 Task: Find a house in Del Pilar, Philippines for 6 guests from 7-15 July, with 3 bedrooms, 3 beds, 3 bathrooms, a price range of ₹15000-₹20000, and self check-in option.
Action: Mouse moved to (442, 113)
Screenshot: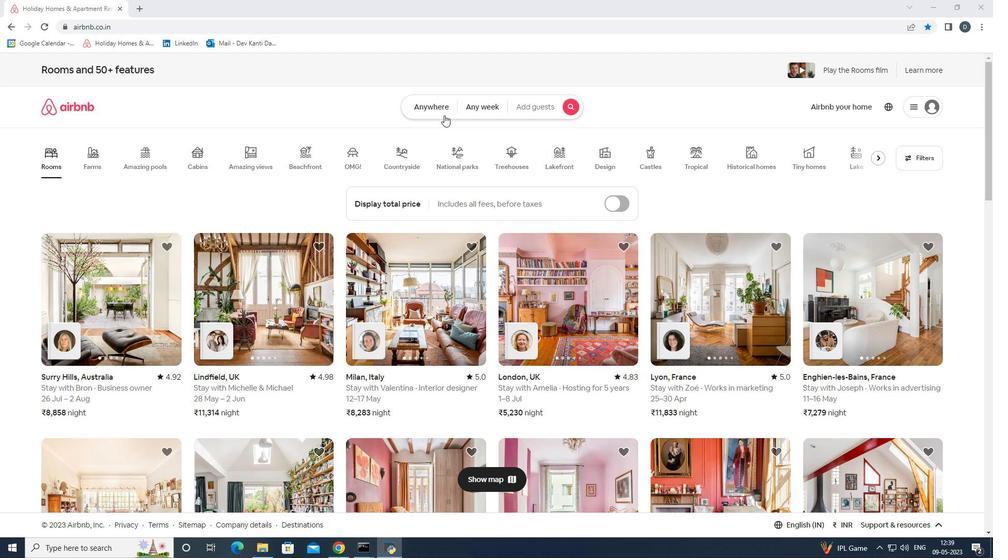 
Action: Mouse pressed left at (442, 113)
Screenshot: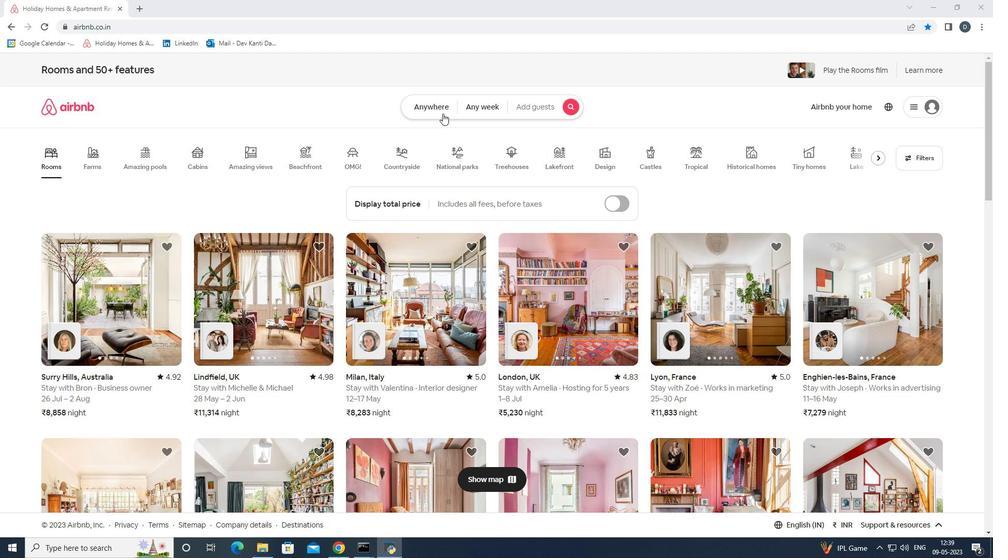 
Action: Mouse moved to (397, 148)
Screenshot: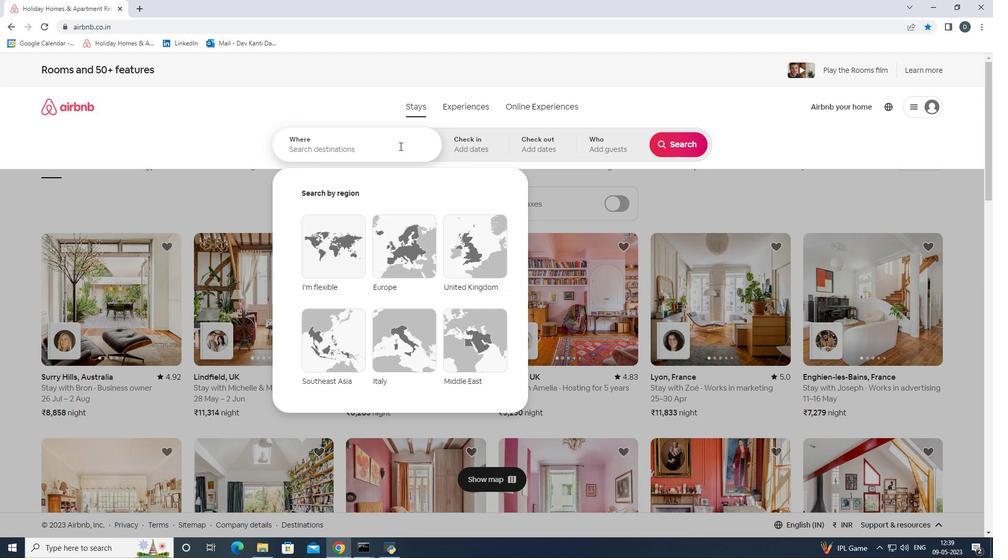 
Action: Mouse pressed left at (397, 148)
Screenshot: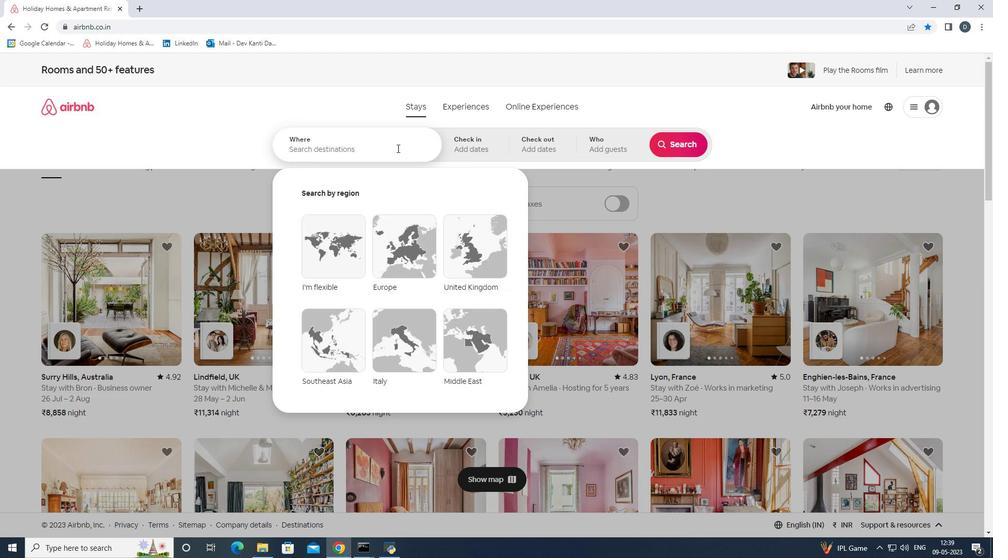 
Action: Mouse moved to (392, 149)
Screenshot: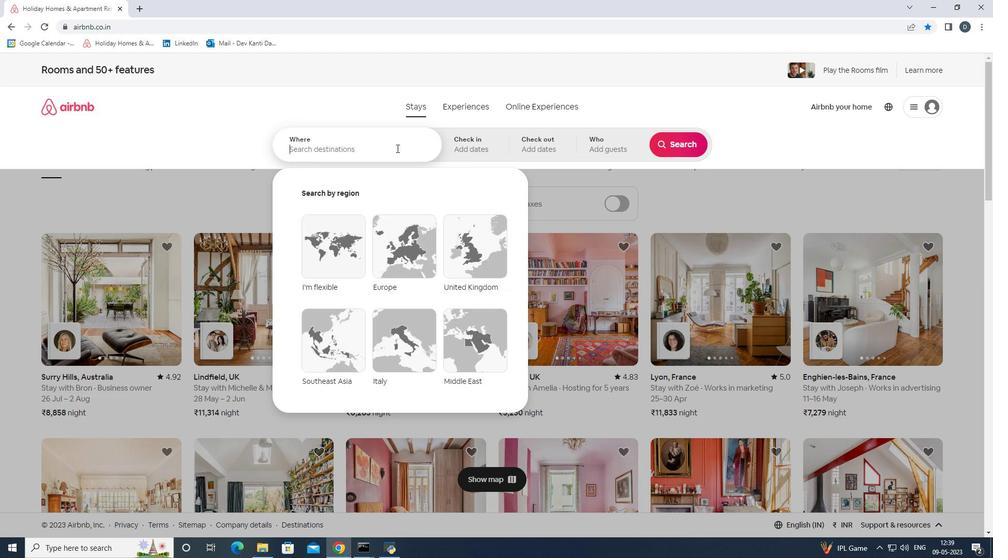 
Action: Key pressed <Key.shift_r><Key.shift_r><Key.shift_r><Key.shift_r><Key.shift_r><Key.shift_r><Key.shift_r>Del<Key.space><Key.shift_r><Key.shift_r><Key.shift_r><Key.shift_r><Key.shift_r><Key.shift_r><Key.shift_r><Key.shift_r><Key.shift_r><Key.shift_r><Key.shift_r><Key.shift_r><Key.shift_r><Key.shift_r><Key.shift_r><Key.shift_r><Key.shift_r><Key.shift_r><Key.shift_r><Key.shift_r><Key.shift_r>Pilar,<Key.space><Key.shift_r><Key.shift_r><Key.shift_r><Key.shift_r><Key.shift_r><Key.shift_r><Key.shift_r><Key.shift_r><Key.shift_r><Key.shift_r><Key.shift_r><Key.shift_r><Key.shift_r><Key.shift_r><Key.shift_r><Key.shift_r><Key.shift_r>Philippines<Key.enter>
Screenshot: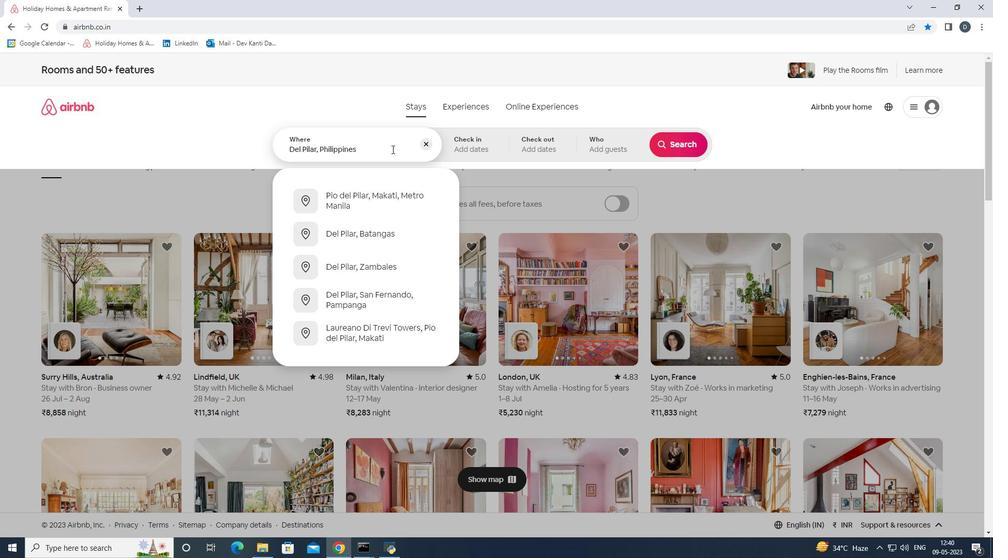 
Action: Mouse moved to (673, 226)
Screenshot: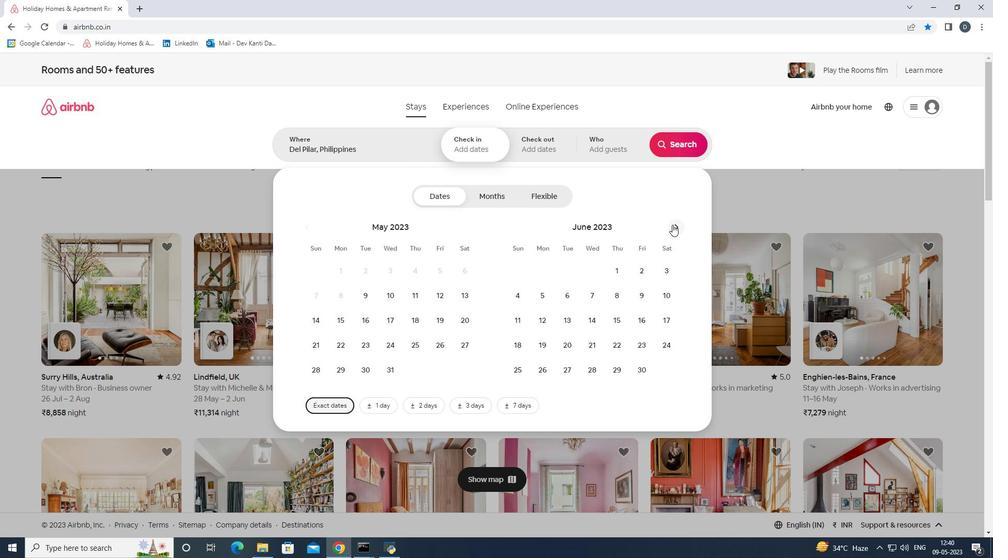 
Action: Mouse pressed left at (673, 226)
Screenshot: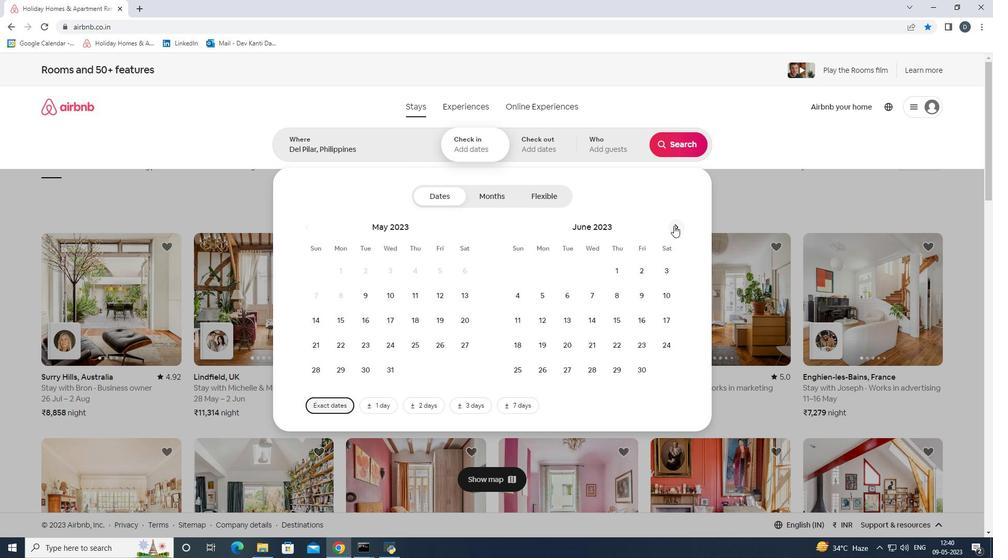 
Action: Mouse moved to (648, 295)
Screenshot: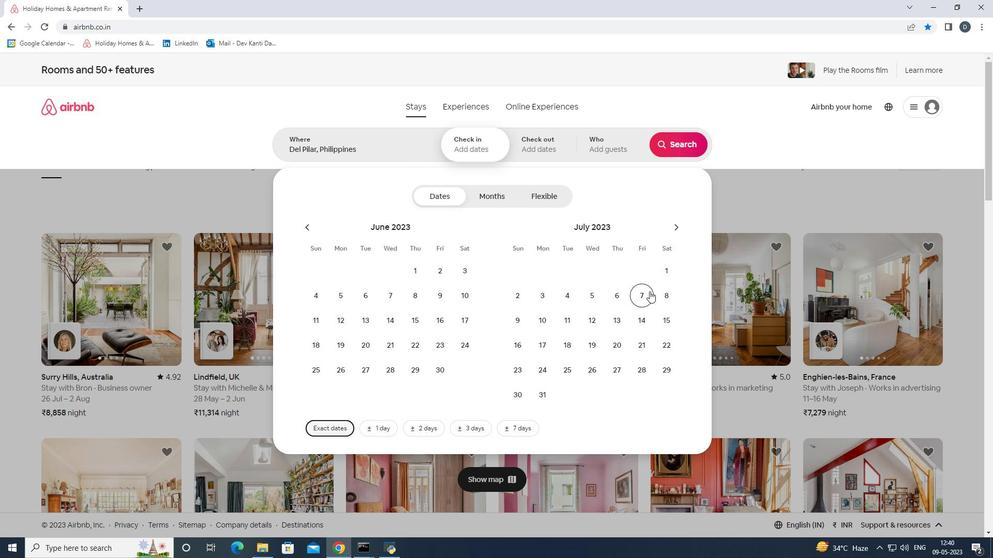 
Action: Mouse pressed left at (648, 295)
Screenshot: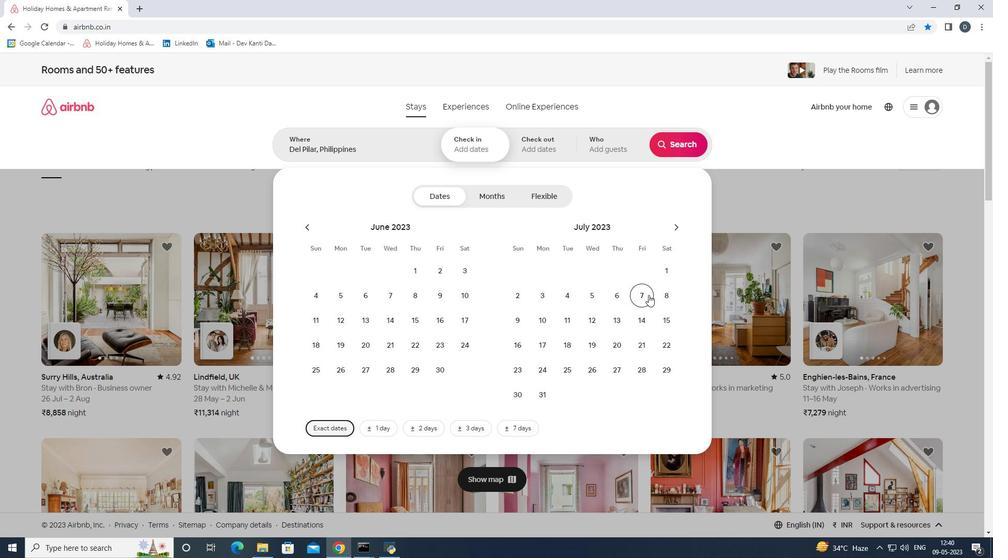 
Action: Mouse moved to (655, 316)
Screenshot: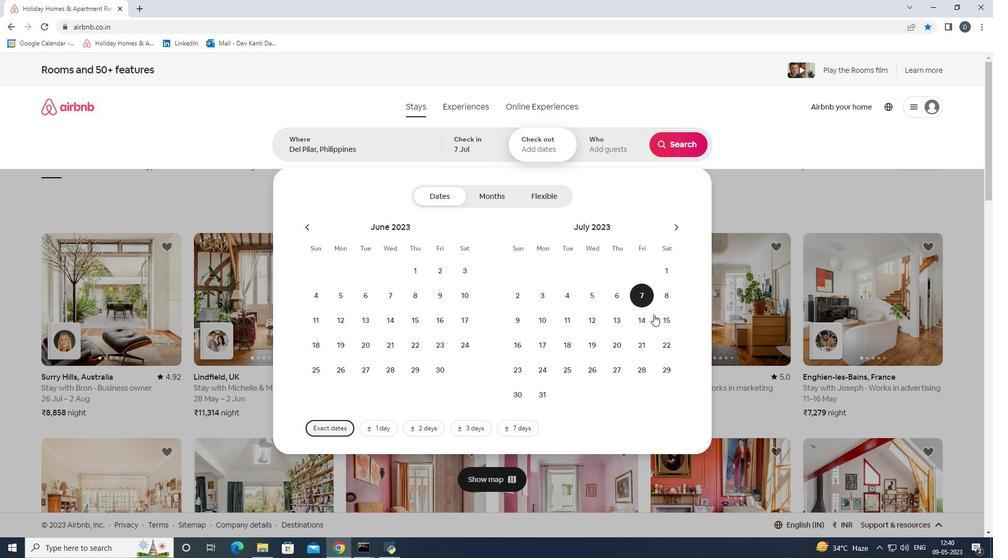 
Action: Mouse pressed left at (655, 316)
Screenshot: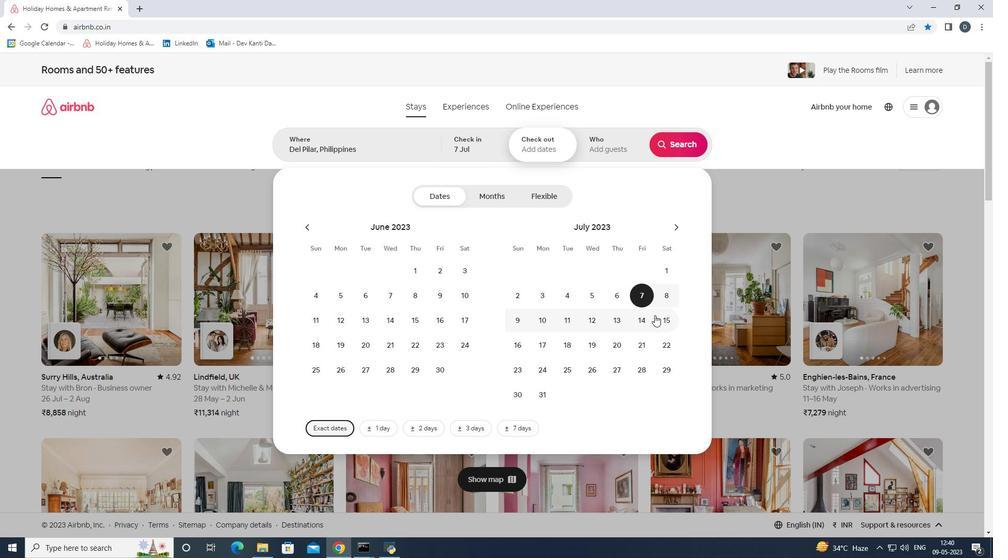 
Action: Mouse moved to (619, 156)
Screenshot: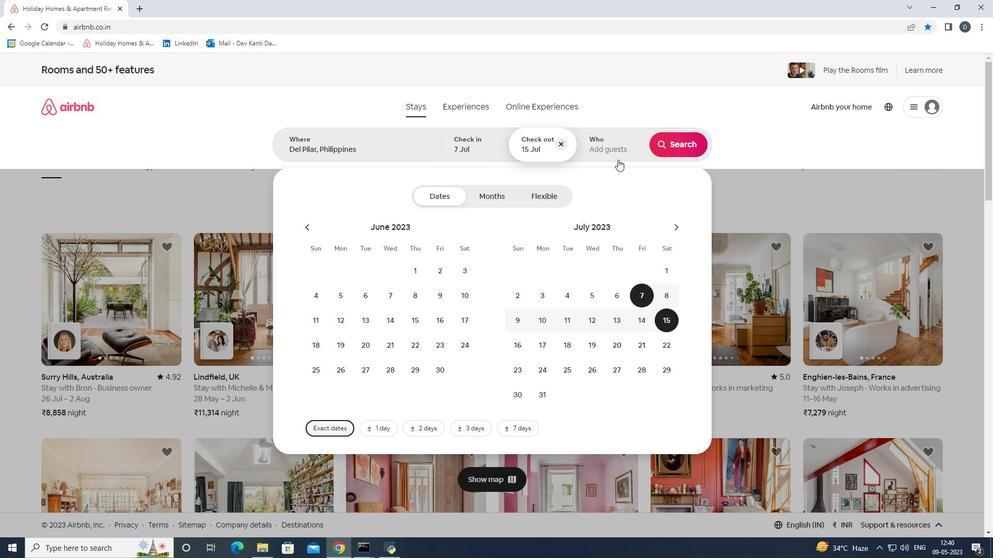 
Action: Mouse pressed left at (619, 156)
Screenshot: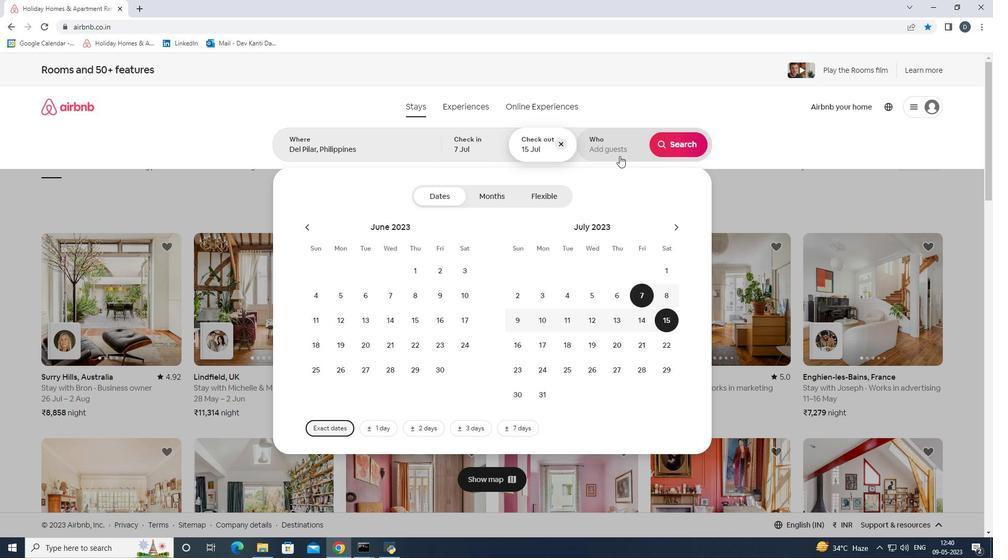 
Action: Mouse moved to (678, 198)
Screenshot: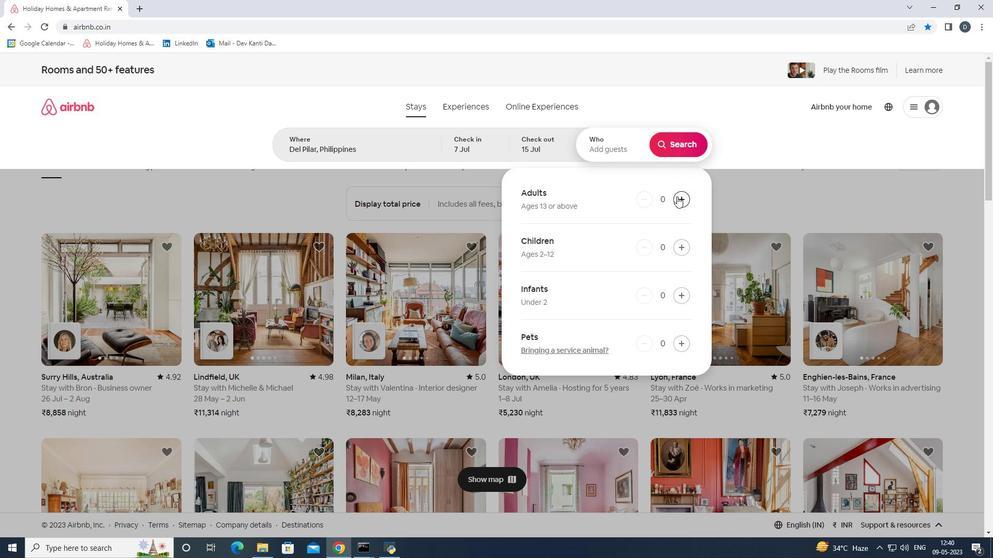 
Action: Mouse pressed left at (678, 198)
Screenshot: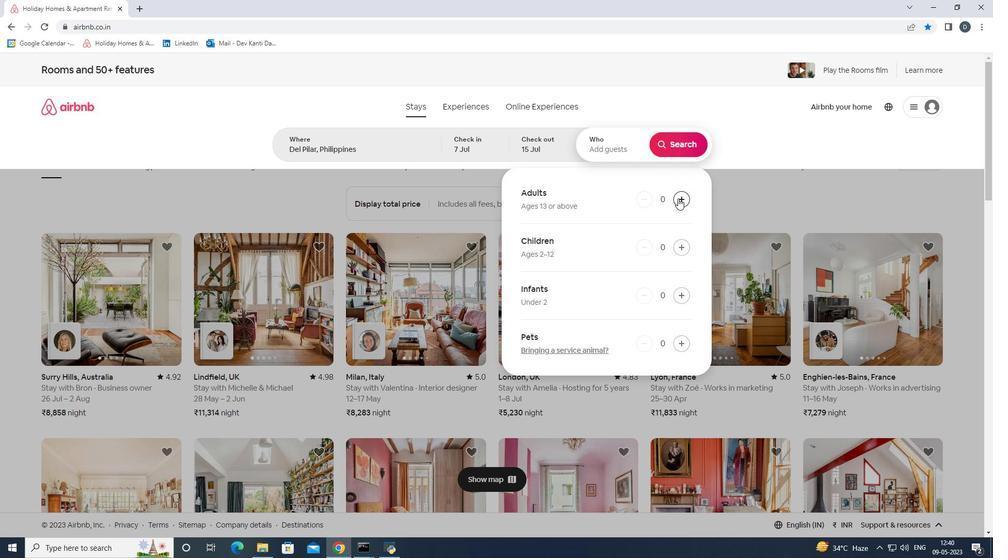
Action: Mouse pressed left at (678, 198)
Screenshot: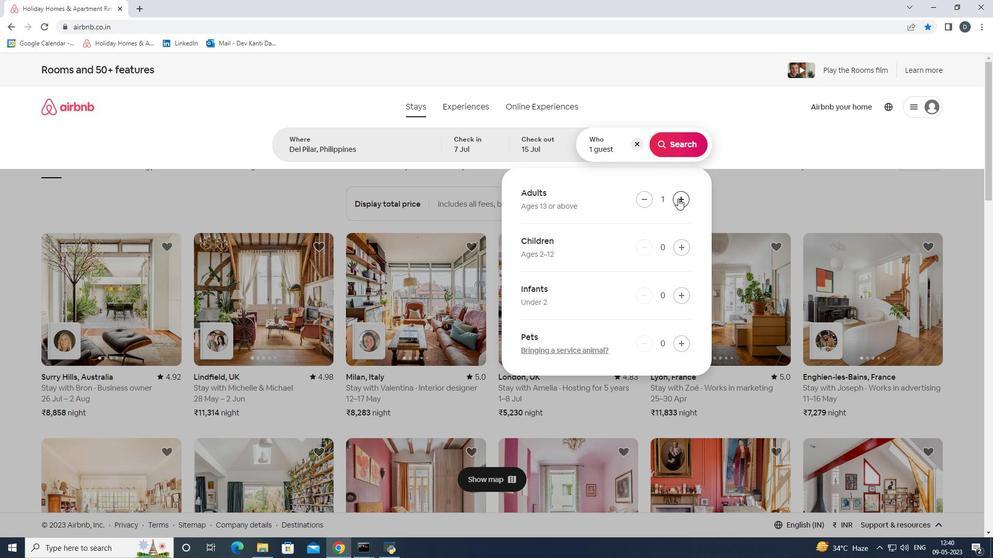 
Action: Mouse pressed left at (678, 198)
Screenshot: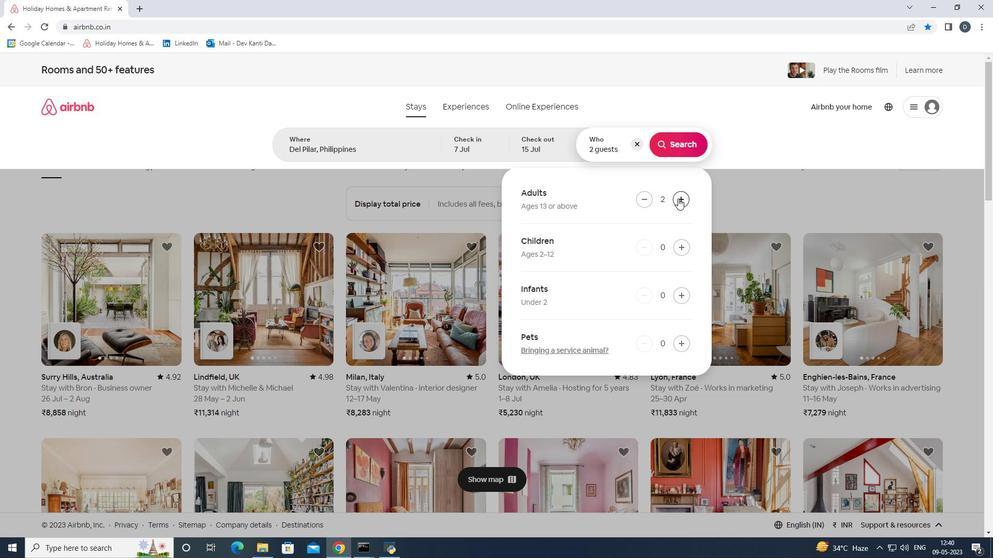 
Action: Mouse pressed left at (678, 198)
Screenshot: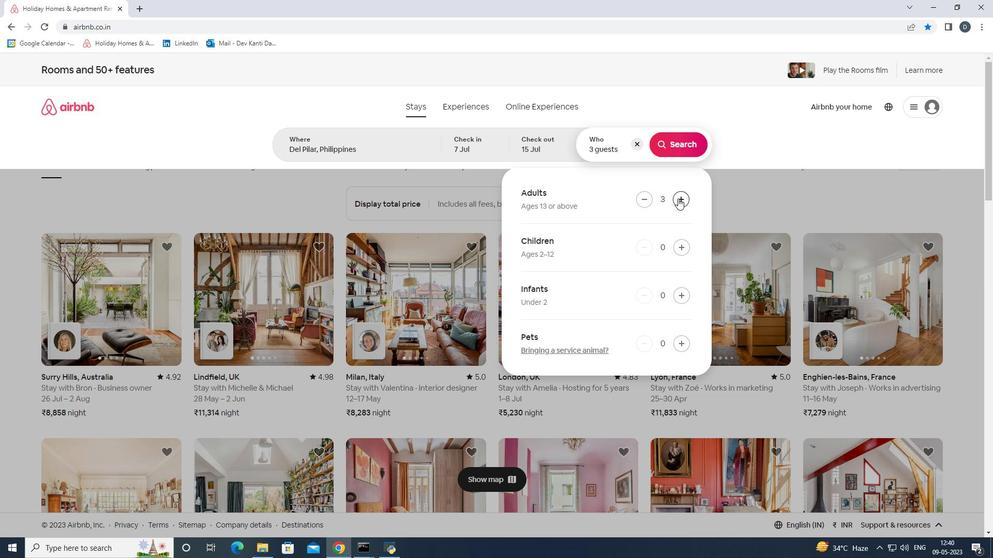 
Action: Mouse pressed left at (678, 198)
Screenshot: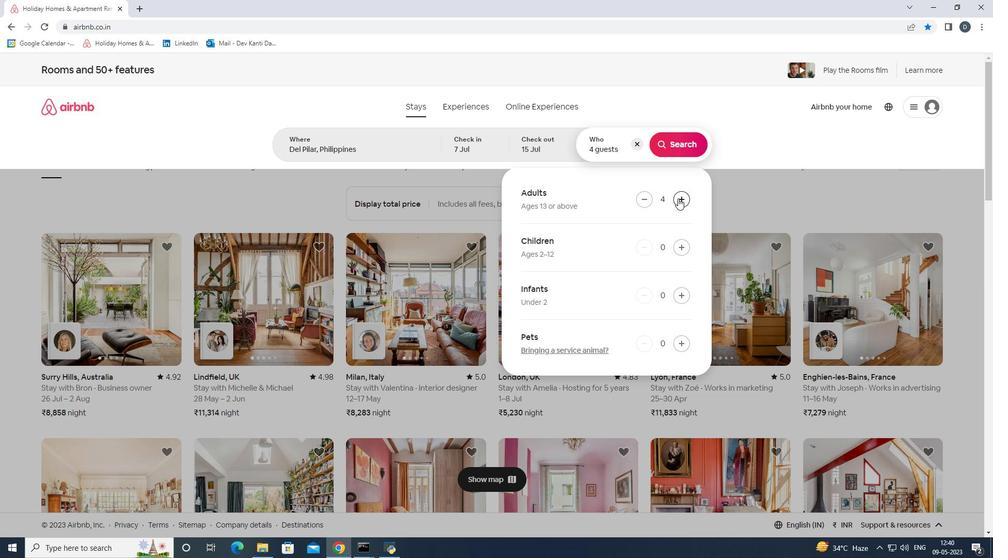
Action: Mouse pressed left at (678, 198)
Screenshot: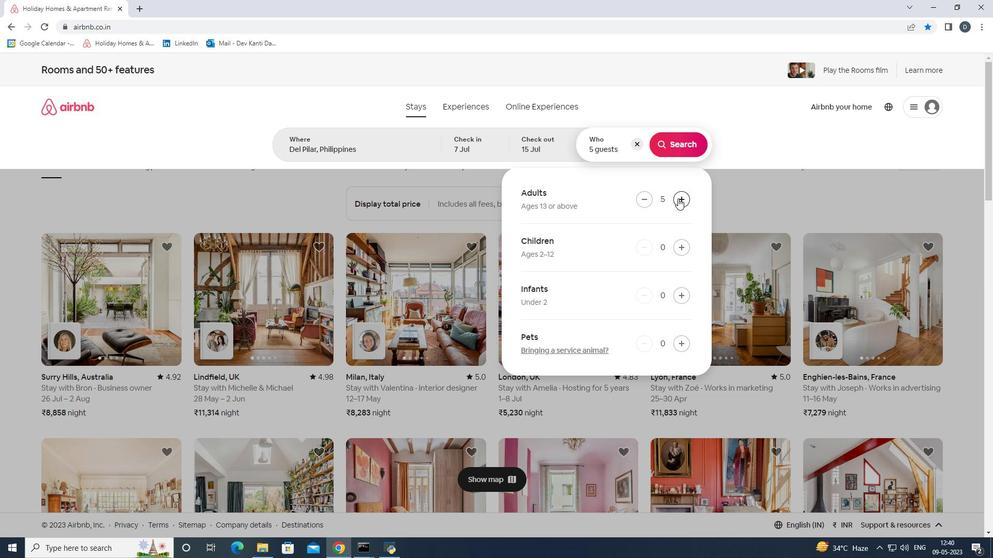 
Action: Mouse moved to (672, 148)
Screenshot: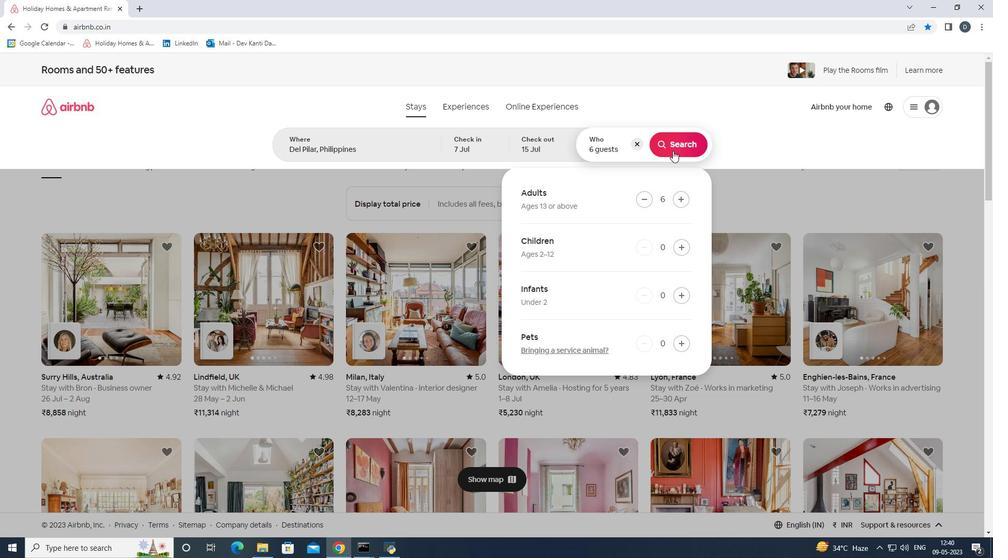 
Action: Mouse pressed left at (672, 148)
Screenshot: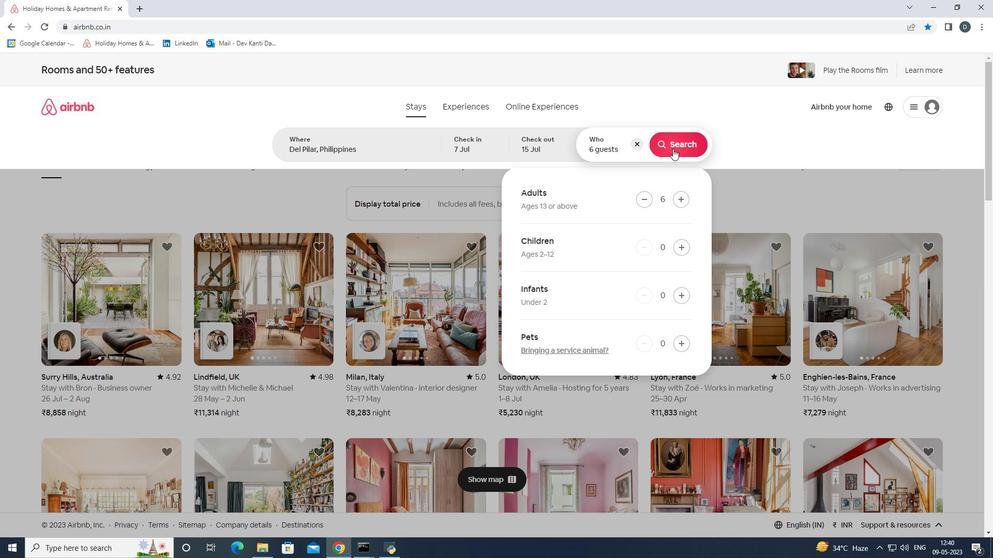 
Action: Mouse moved to (940, 121)
Screenshot: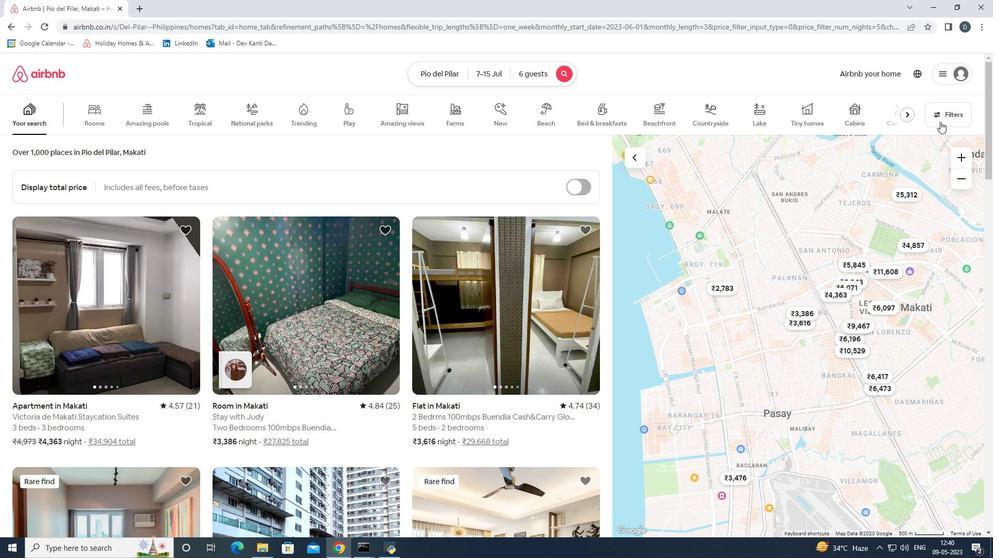 
Action: Mouse pressed left at (940, 121)
Screenshot: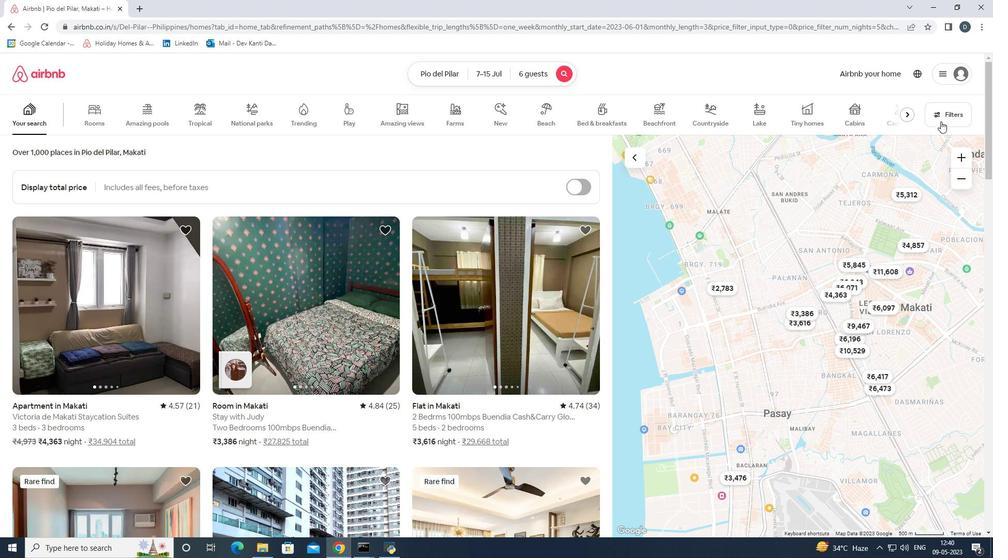 
Action: Mouse moved to (443, 367)
Screenshot: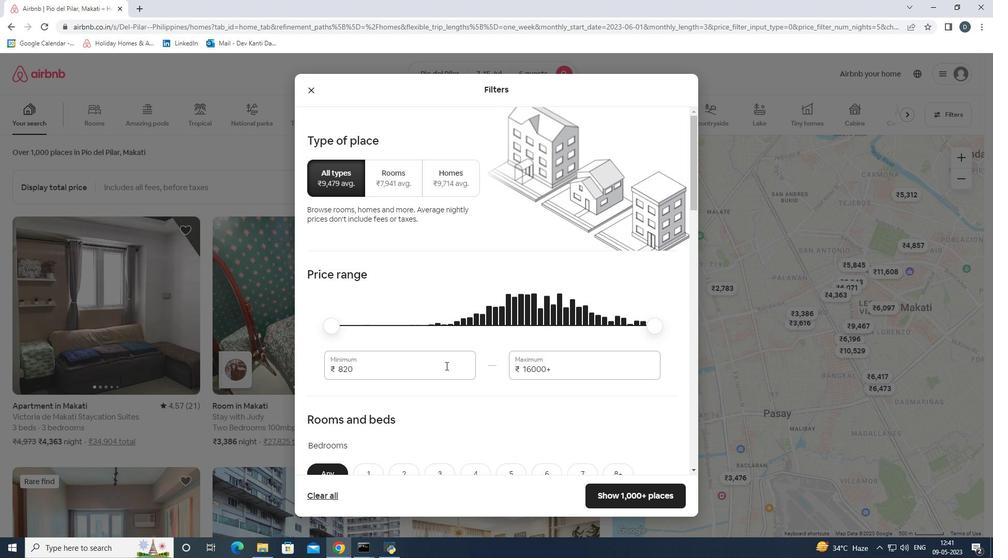 
Action: Mouse pressed left at (443, 367)
Screenshot: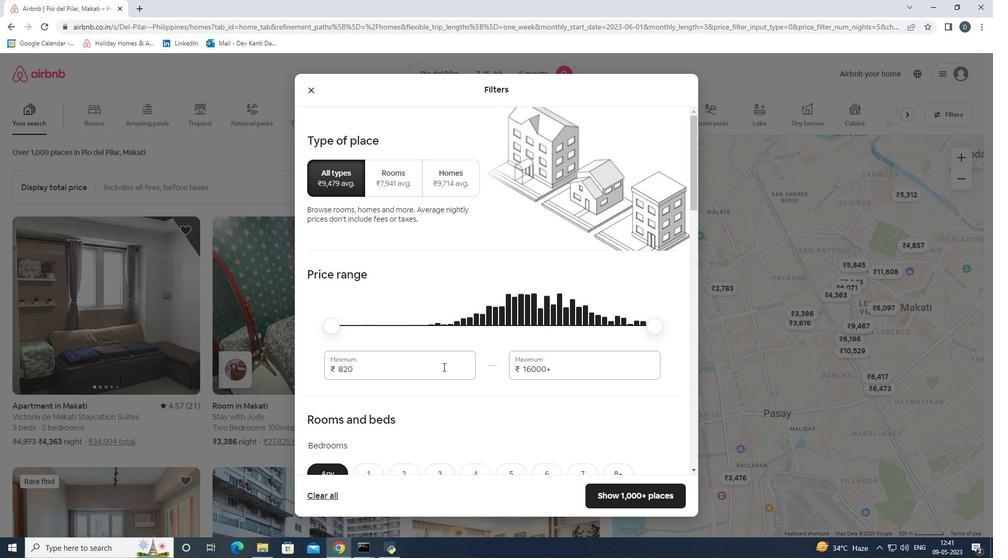 
Action: Mouse pressed left at (443, 367)
Screenshot: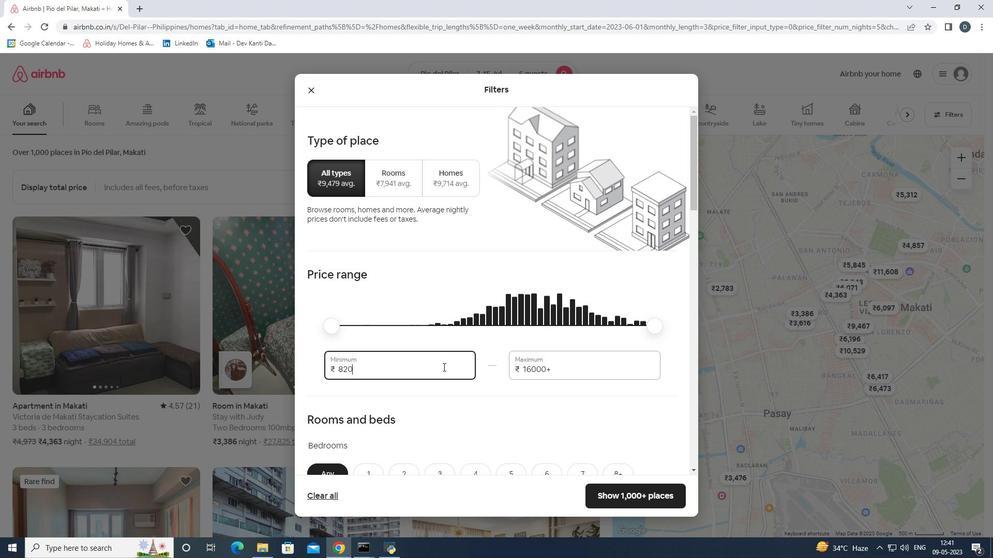 
Action: Mouse moved to (439, 367)
Screenshot: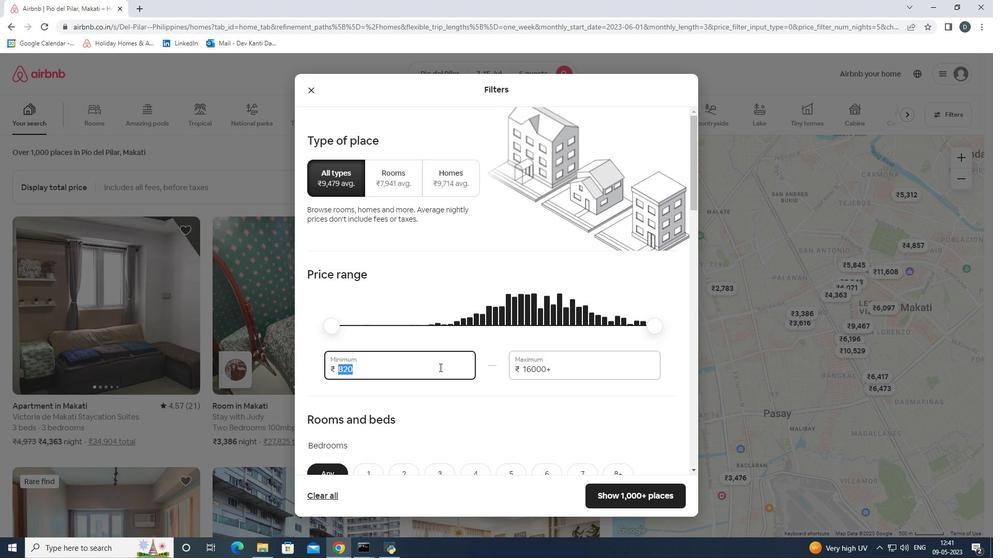 
Action: Key pressed 15000<Key.tab>20000
Screenshot: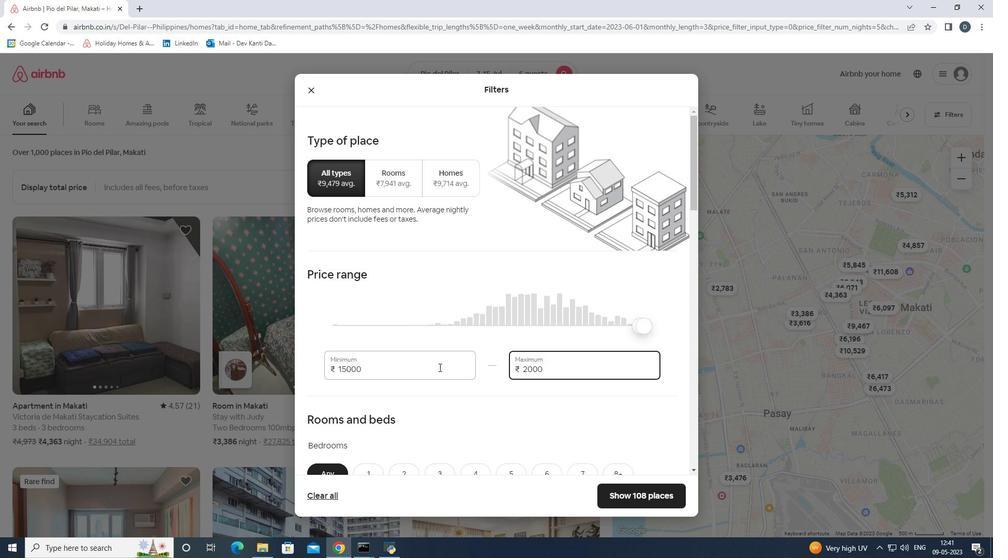 
Action: Mouse scrolled (439, 367) with delta (0, 0)
Screenshot: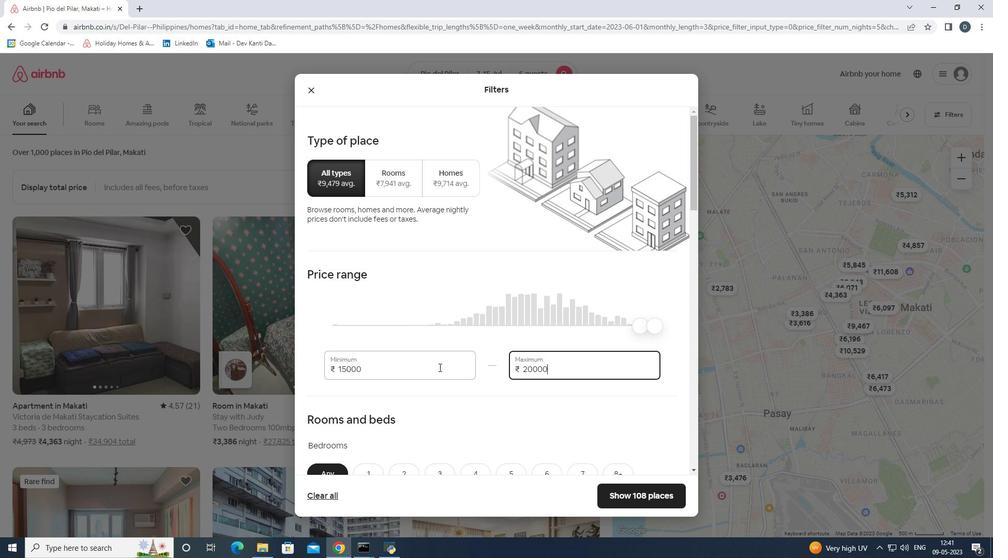
Action: Mouse scrolled (439, 367) with delta (0, 0)
Screenshot: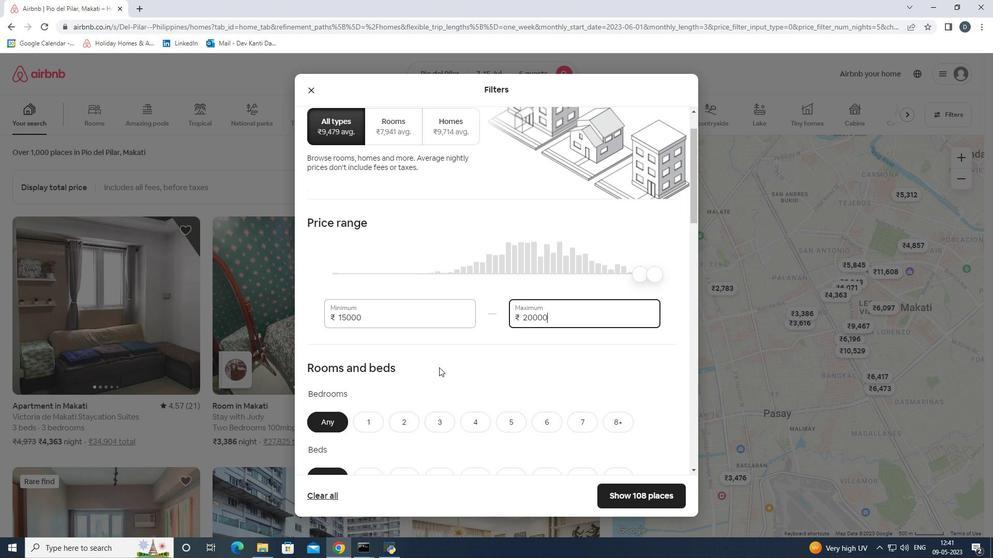
Action: Mouse scrolled (439, 367) with delta (0, 0)
Screenshot: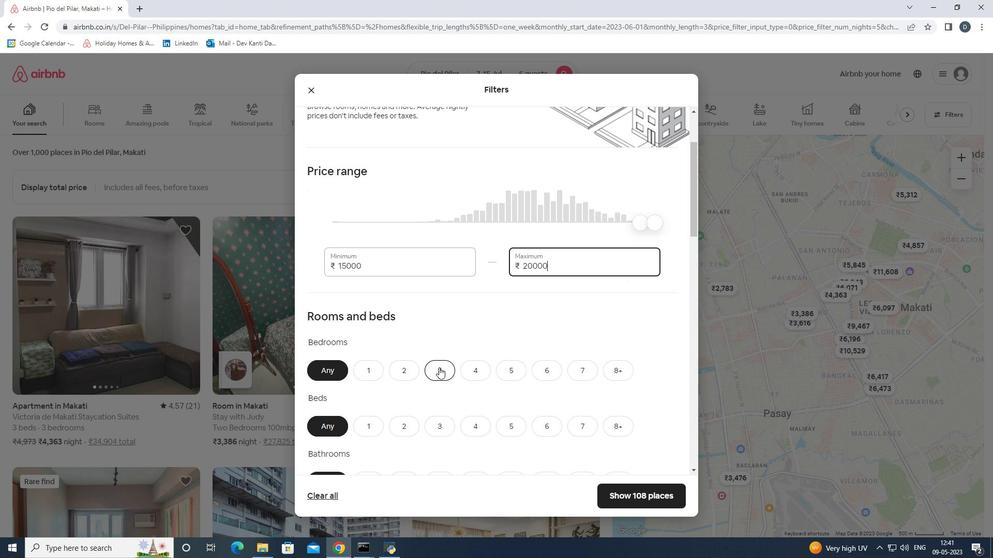 
Action: Mouse moved to (437, 323)
Screenshot: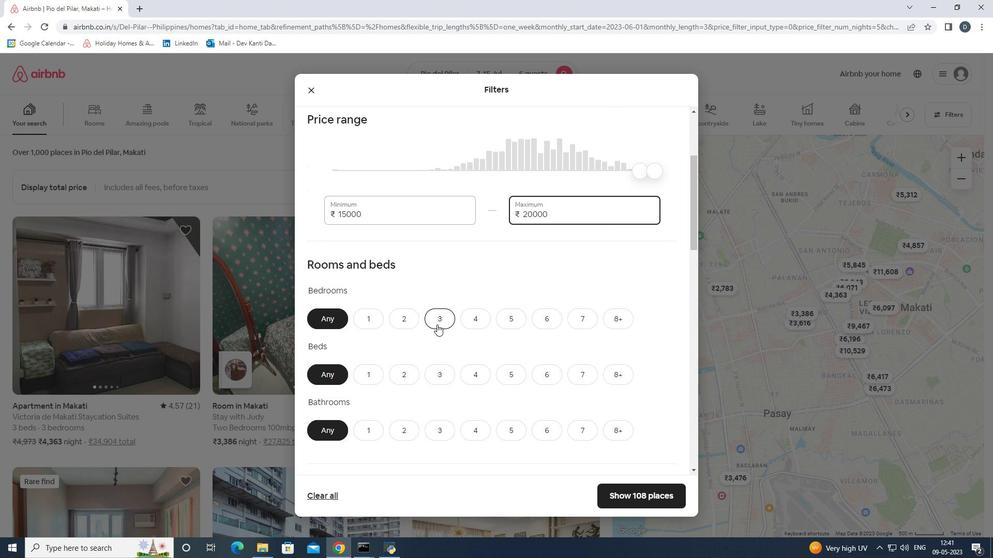 
Action: Mouse pressed left at (437, 323)
Screenshot: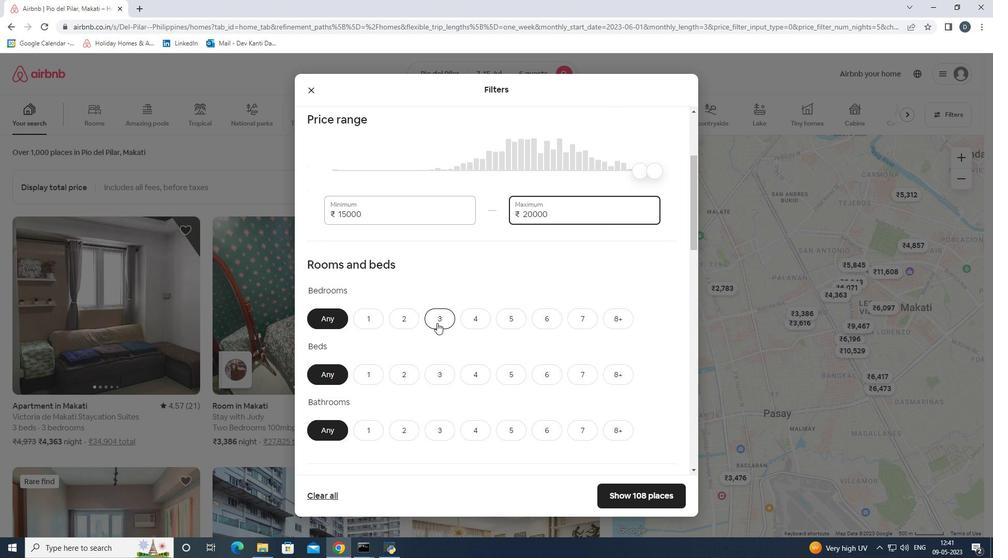 
Action: Mouse moved to (438, 369)
Screenshot: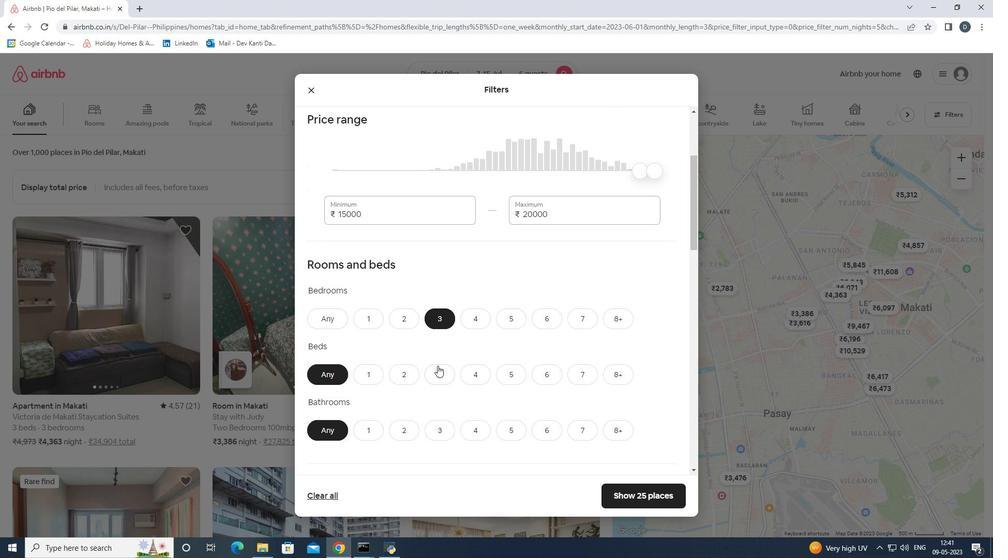 
Action: Mouse pressed left at (438, 369)
Screenshot: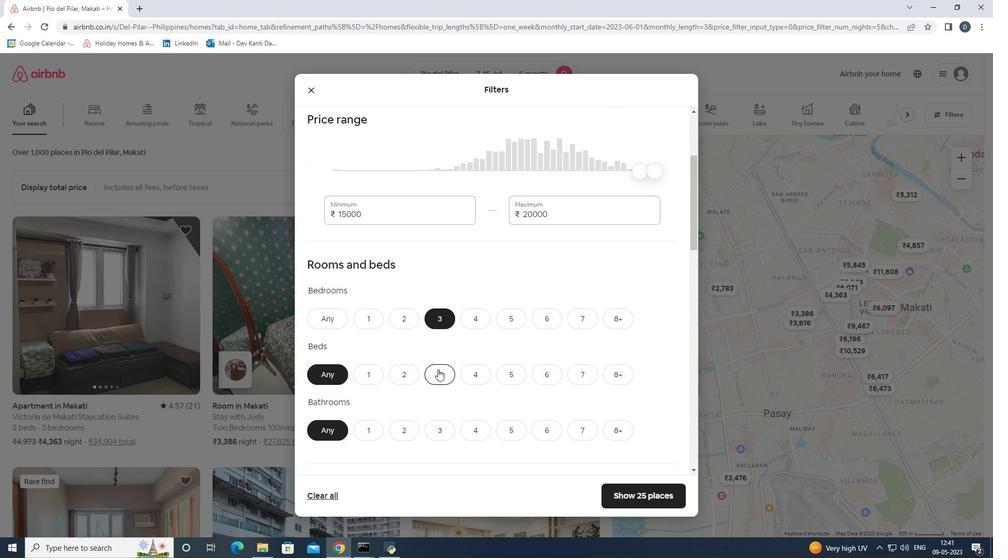 
Action: Mouse moved to (441, 427)
Screenshot: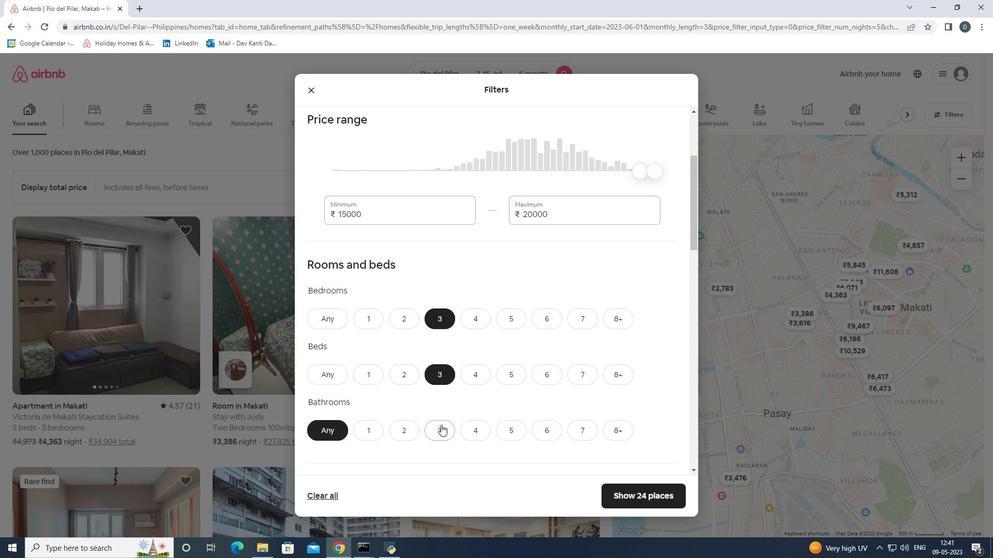 
Action: Mouse pressed left at (441, 427)
Screenshot: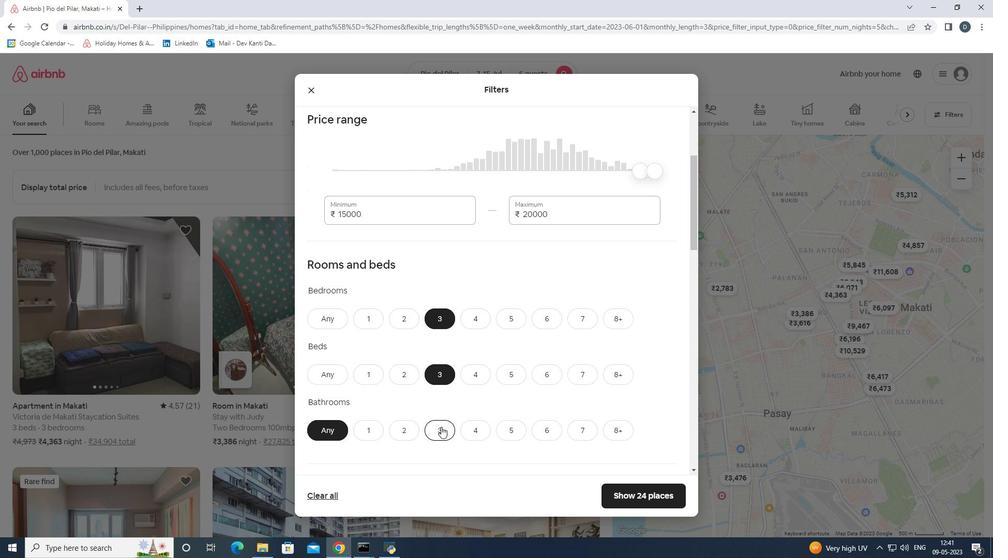 
Action: Mouse moved to (440, 427)
Screenshot: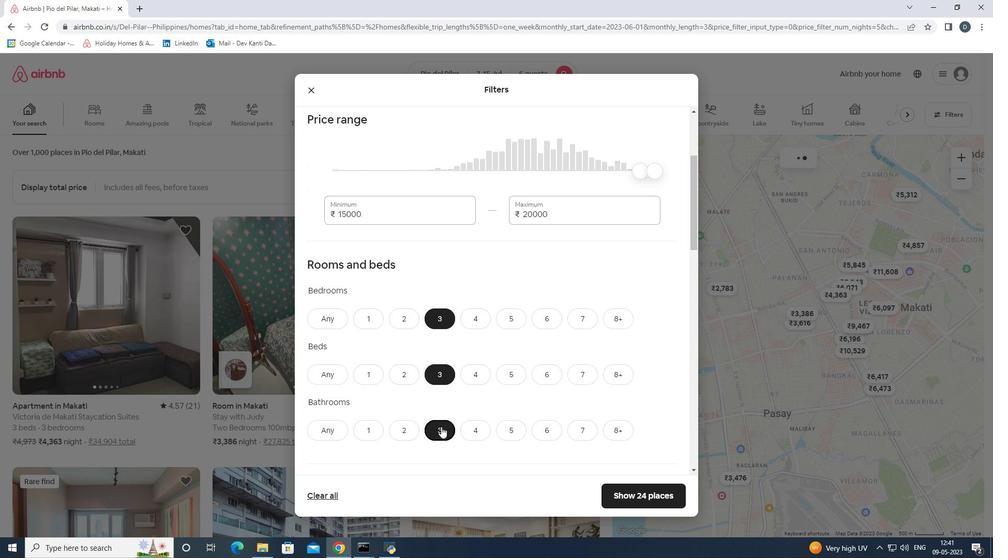 
Action: Mouse scrolled (440, 427) with delta (0, 0)
Screenshot: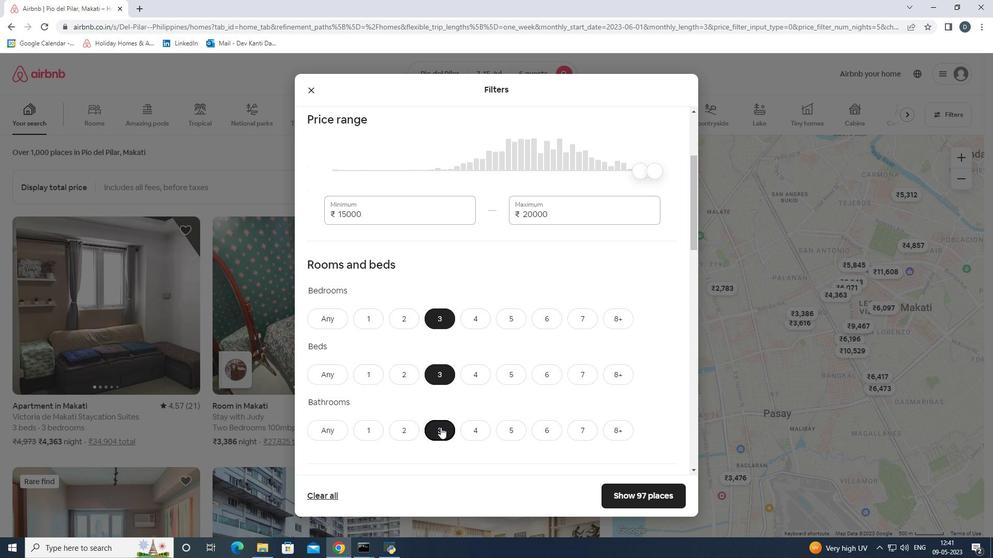 
Action: Mouse scrolled (440, 427) with delta (0, 0)
Screenshot: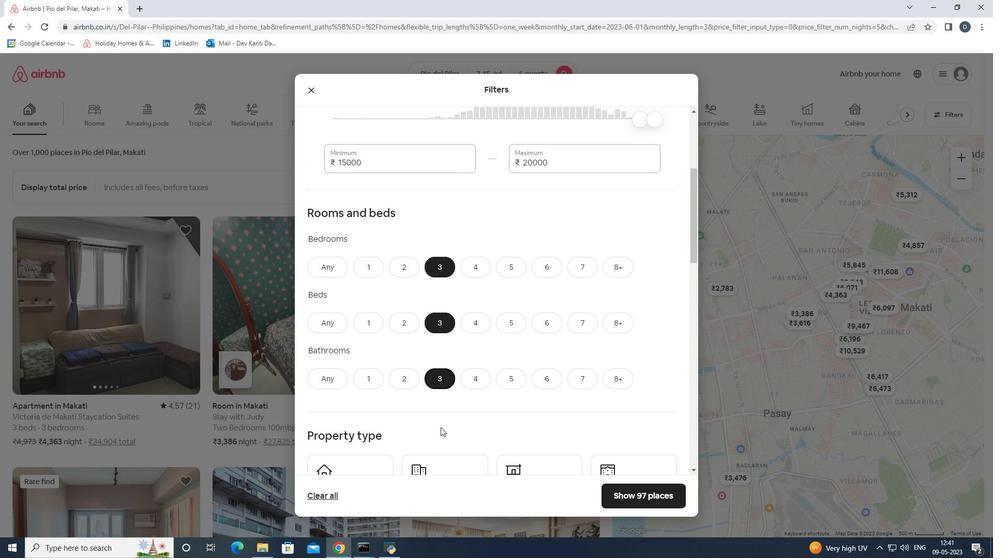 
Action: Mouse scrolled (440, 427) with delta (0, 0)
Screenshot: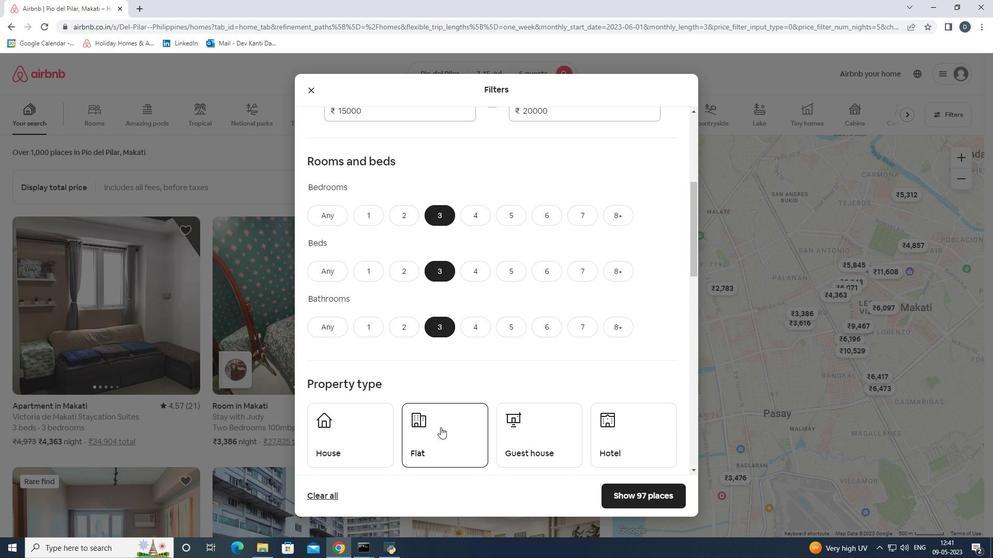 
Action: Mouse moved to (376, 396)
Screenshot: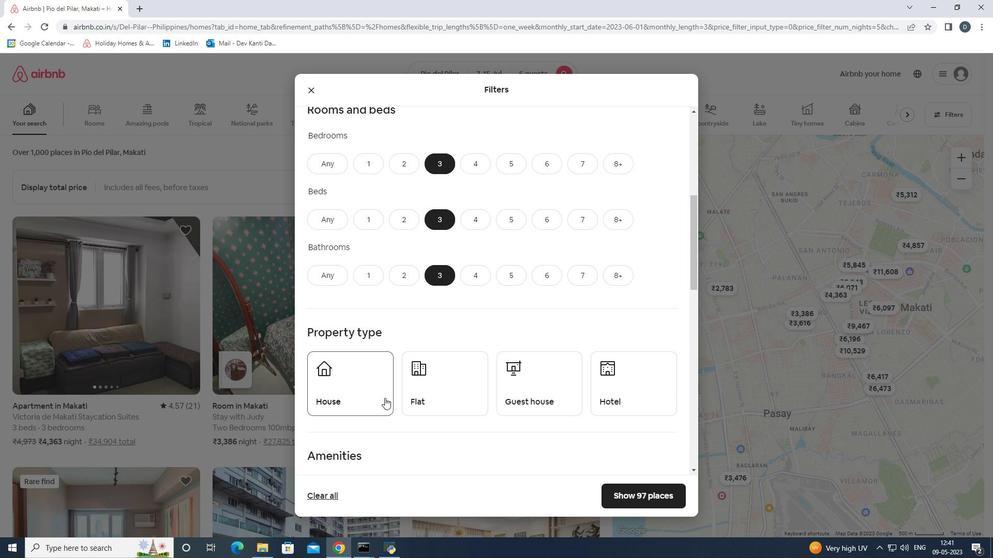 
Action: Mouse pressed left at (376, 396)
Screenshot: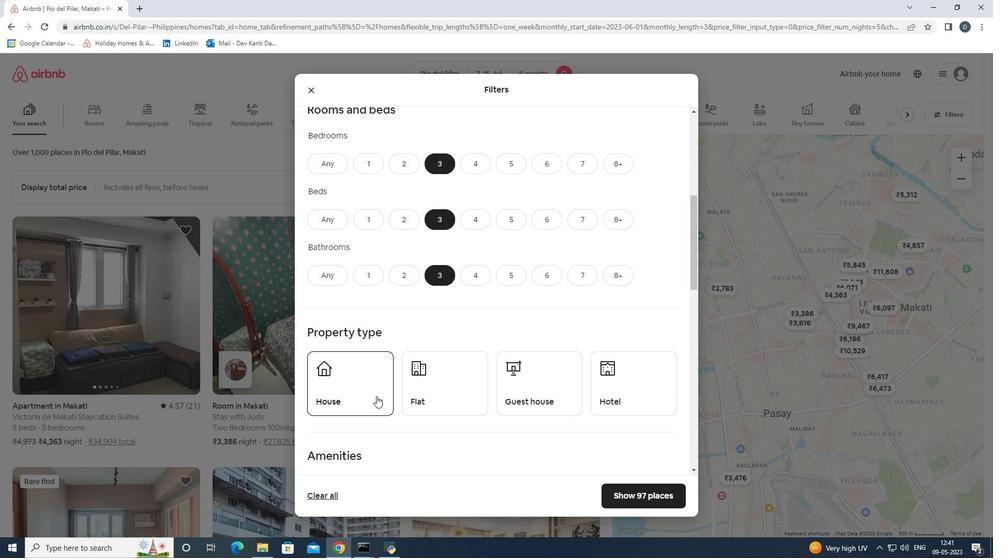 
Action: Mouse moved to (411, 393)
Screenshot: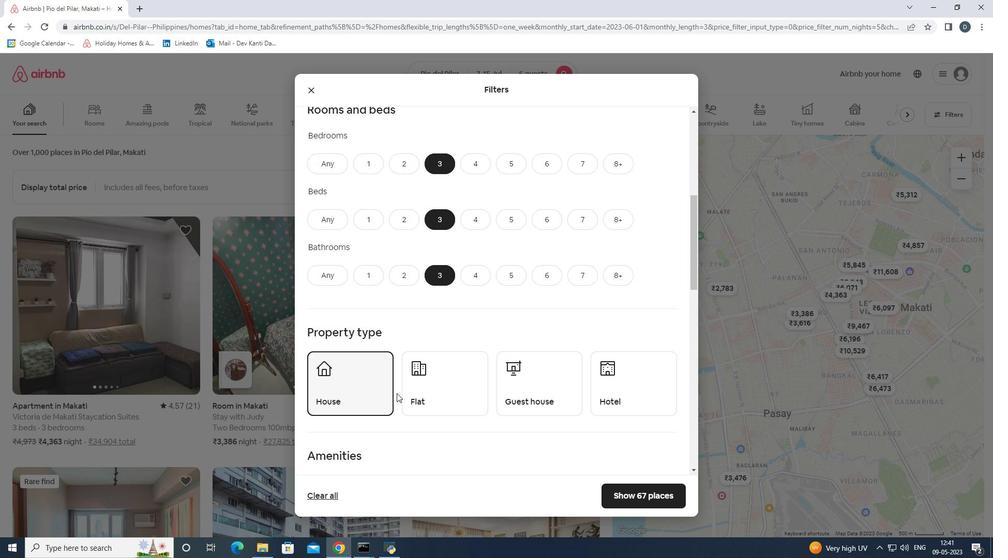 
Action: Mouse pressed left at (411, 393)
Screenshot: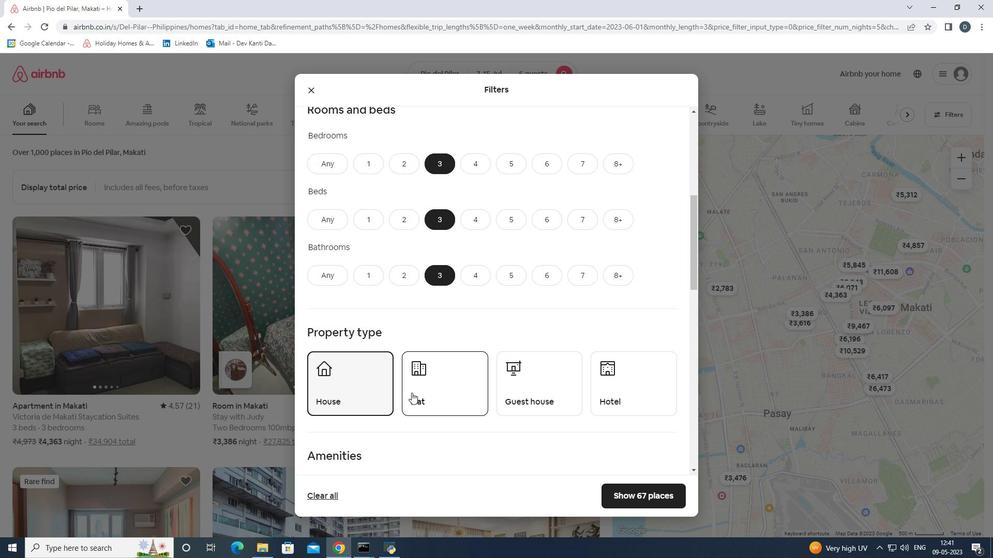 
Action: Mouse moved to (515, 382)
Screenshot: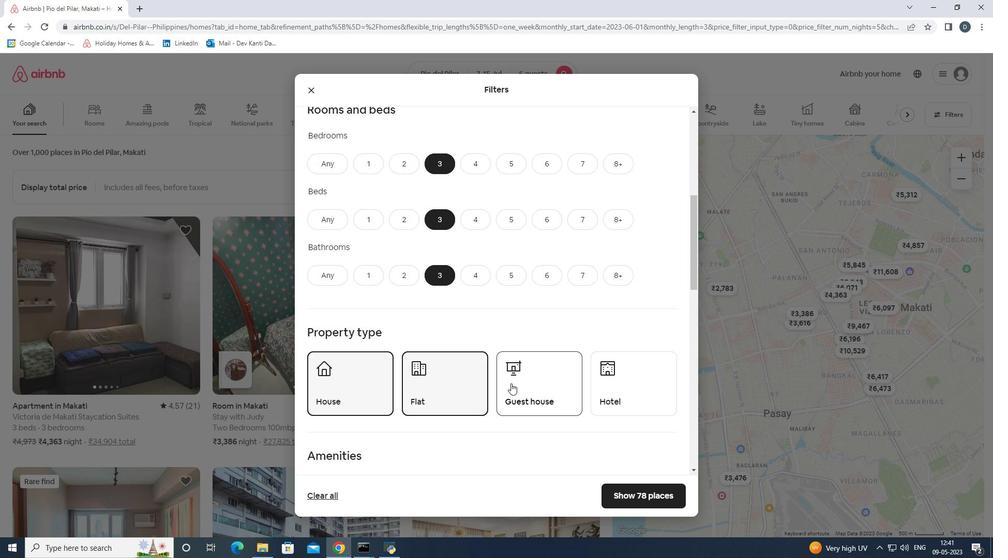 
Action: Mouse pressed left at (515, 382)
Screenshot: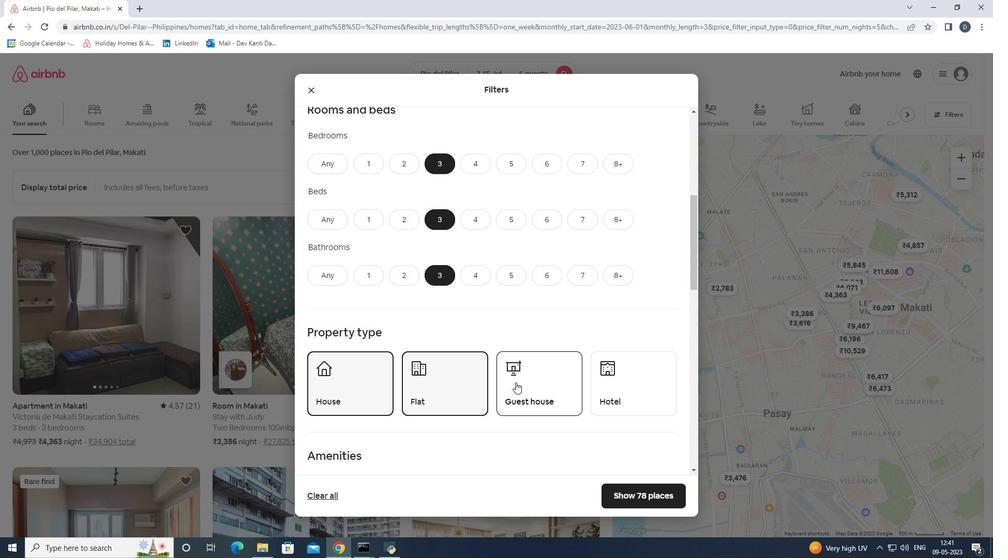 
Action: Mouse moved to (517, 382)
Screenshot: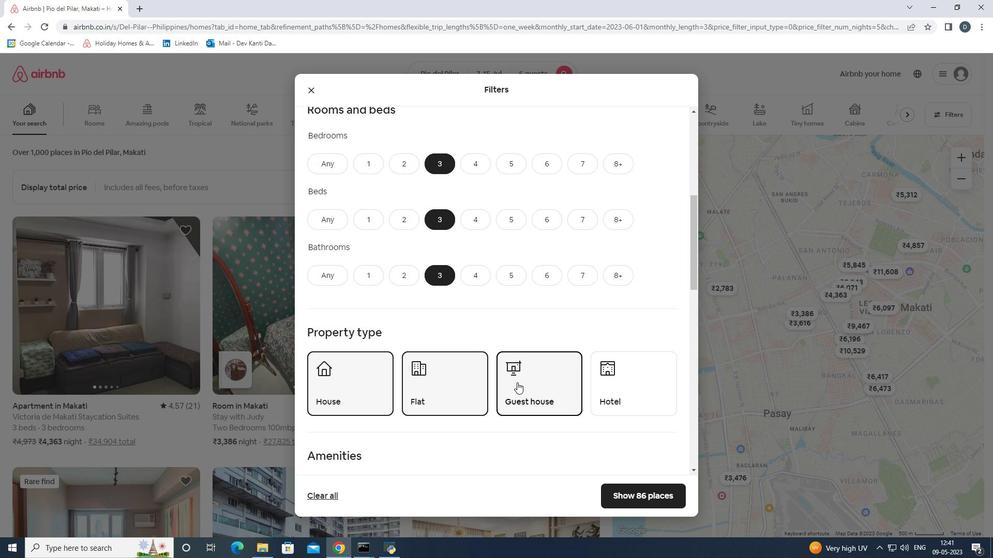 
Action: Mouse scrolled (517, 382) with delta (0, 0)
Screenshot: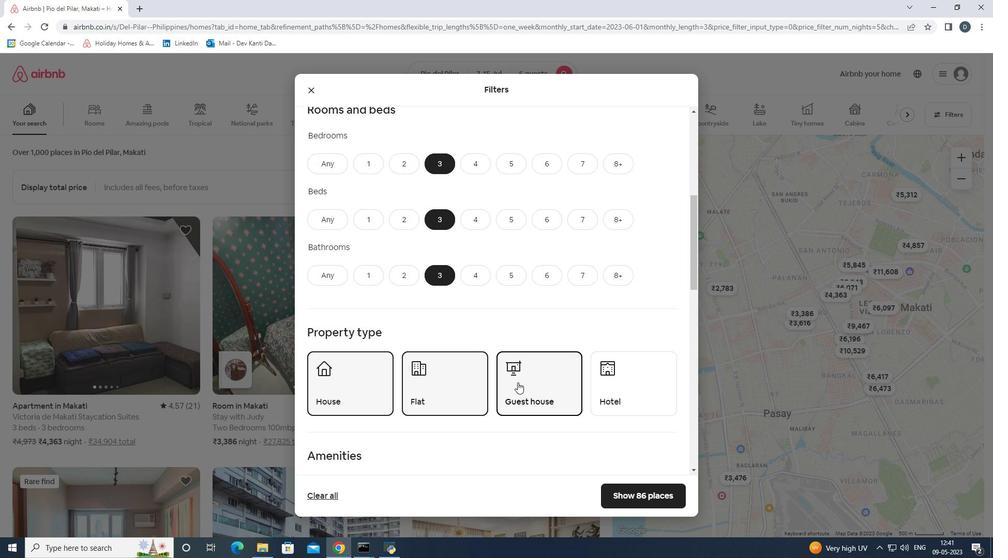 
Action: Mouse moved to (518, 382)
Screenshot: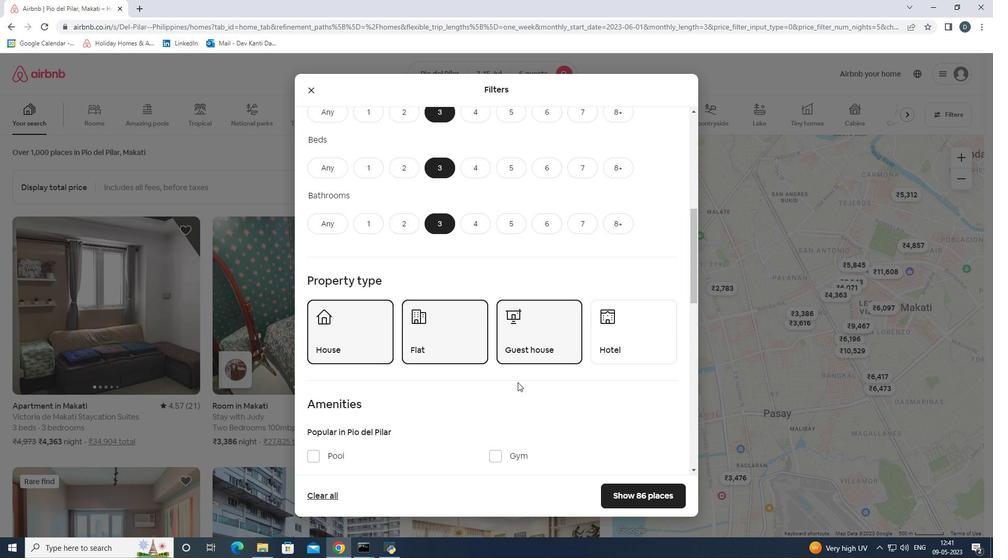 
Action: Mouse scrolled (518, 382) with delta (0, 0)
Screenshot: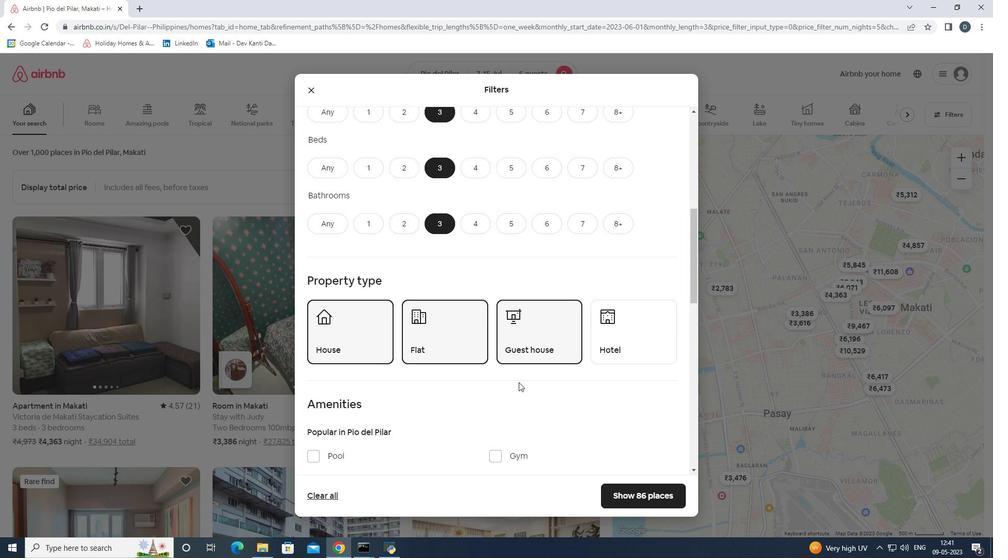 
Action: Mouse moved to (521, 381)
Screenshot: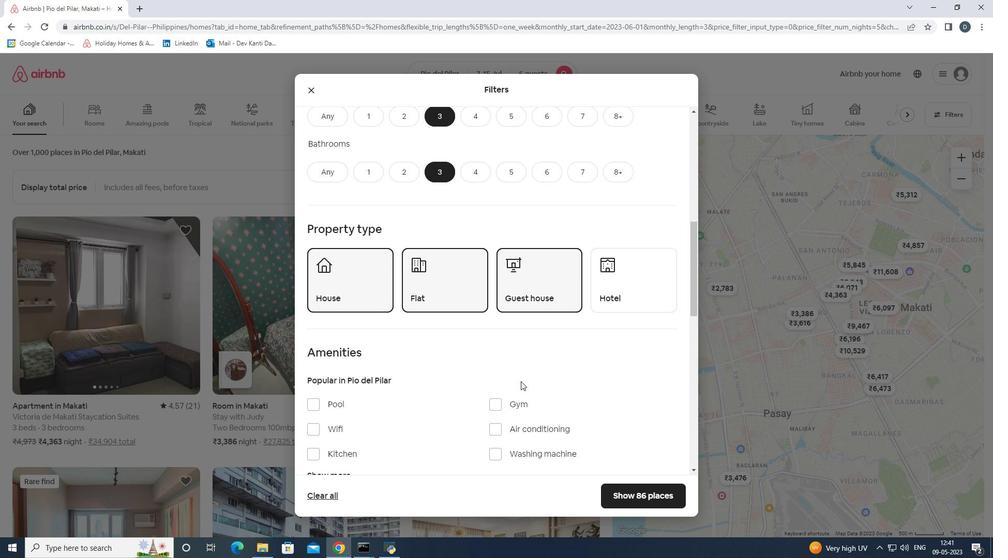 
Action: Mouse scrolled (521, 381) with delta (0, 0)
Screenshot: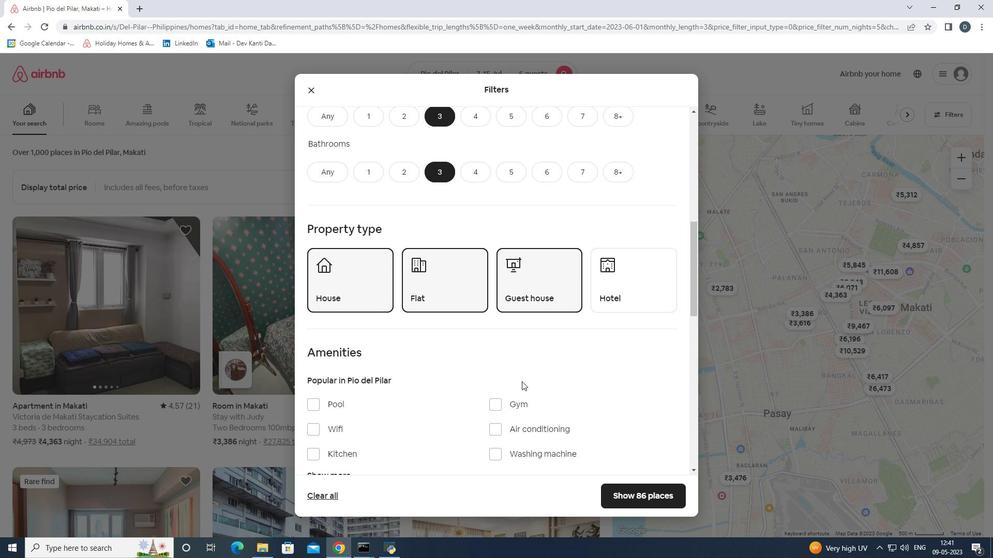 
Action: Mouse moved to (502, 354)
Screenshot: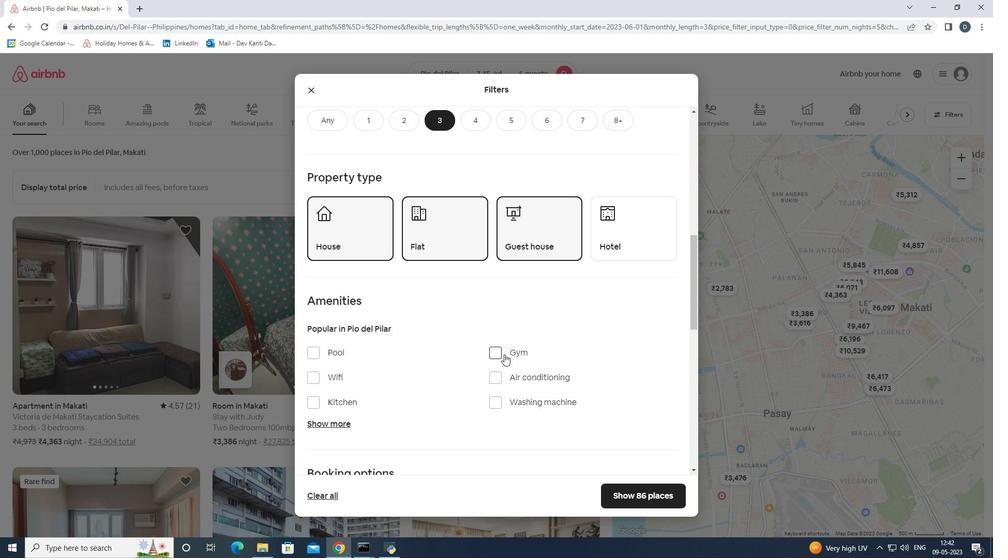 
Action: Mouse scrolled (502, 354) with delta (0, 0)
Screenshot: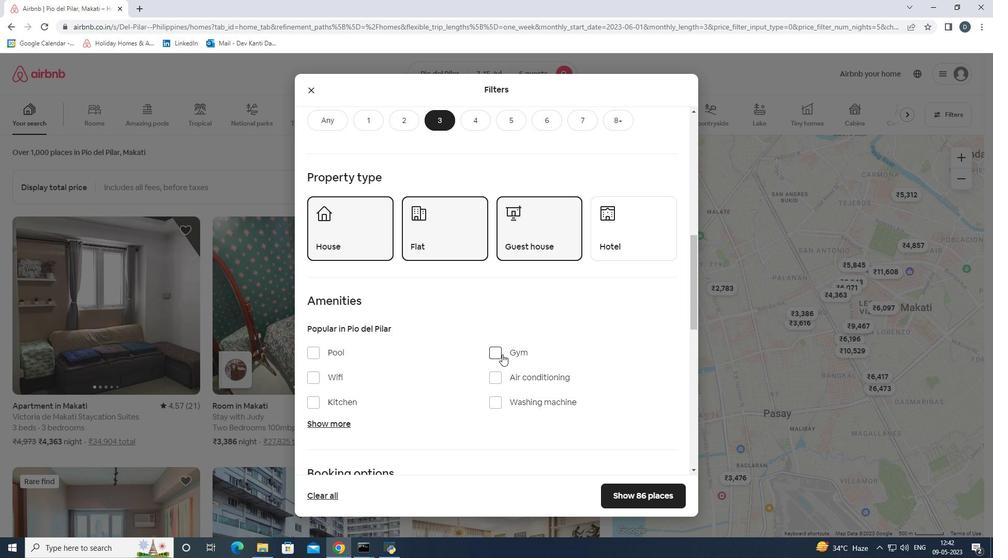 
Action: Mouse scrolled (502, 354) with delta (0, 0)
Screenshot: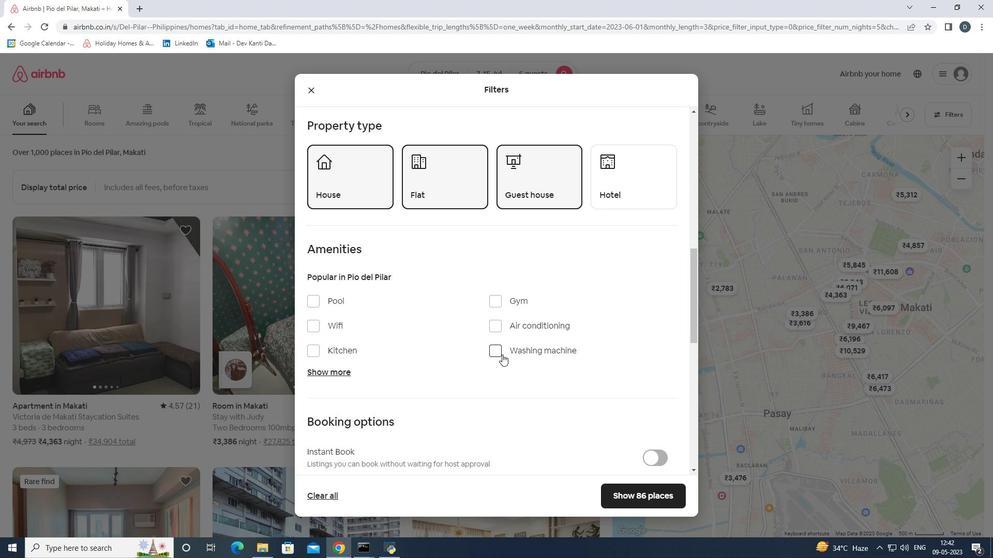 
Action: Mouse moved to (502, 354)
Screenshot: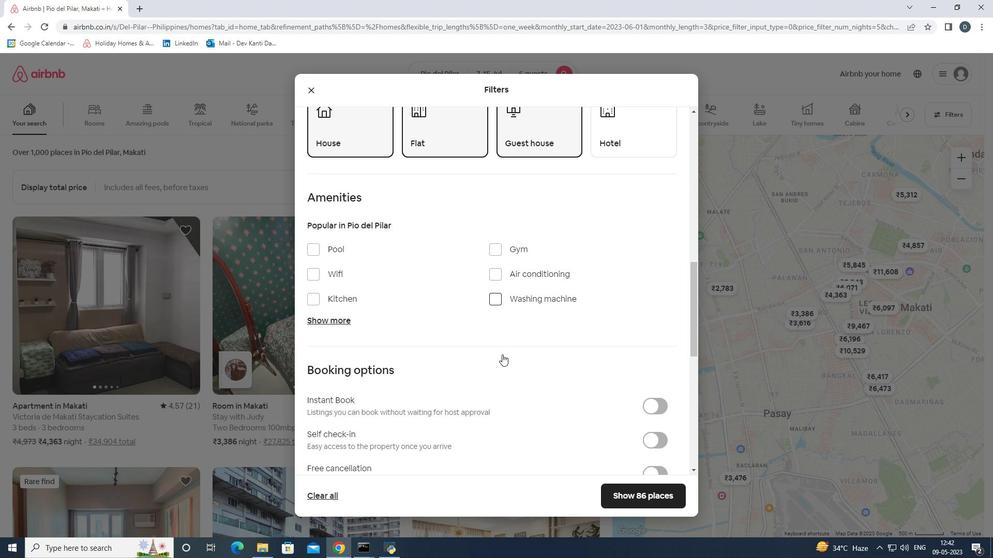 
Action: Mouse scrolled (502, 354) with delta (0, 0)
Screenshot: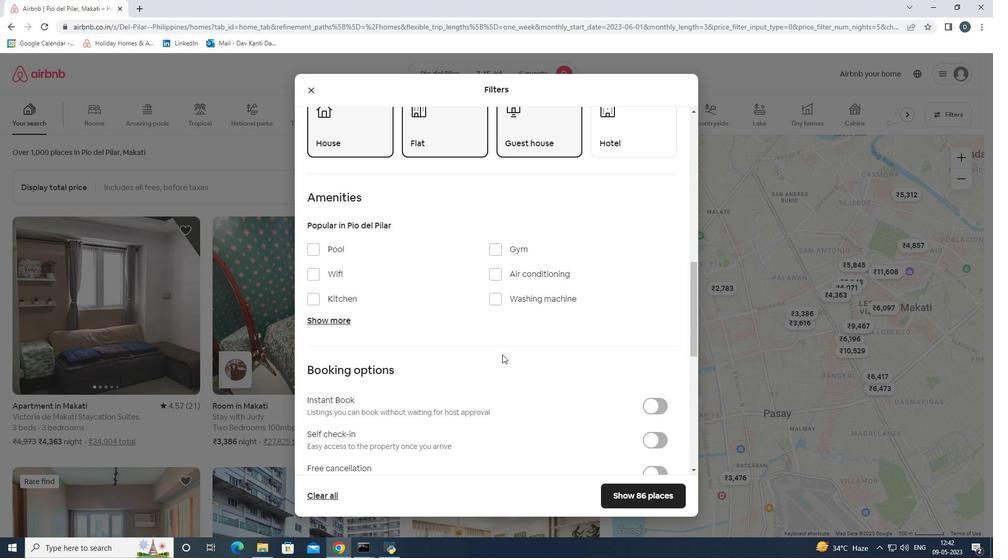 
Action: Mouse moved to (654, 386)
Screenshot: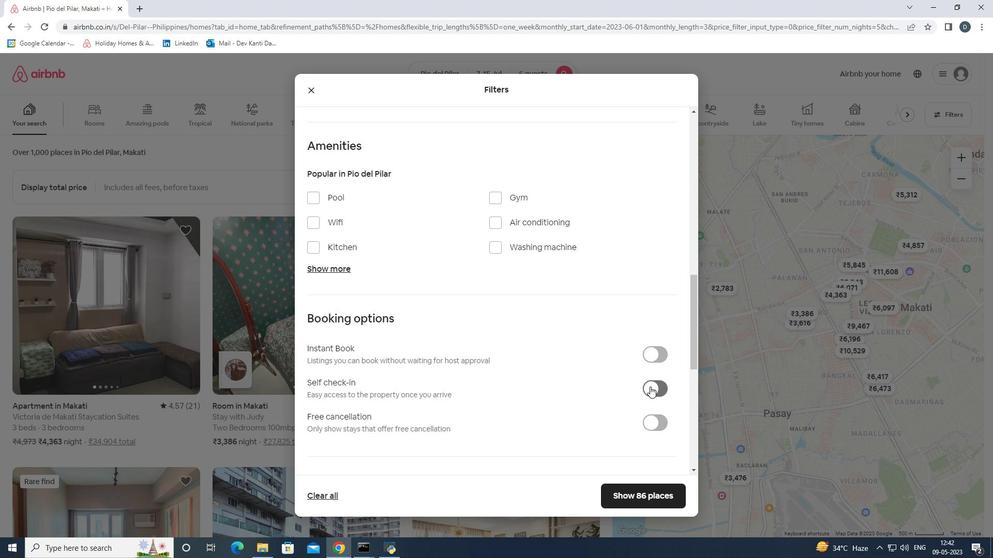 
Action: Mouse pressed left at (654, 386)
Screenshot: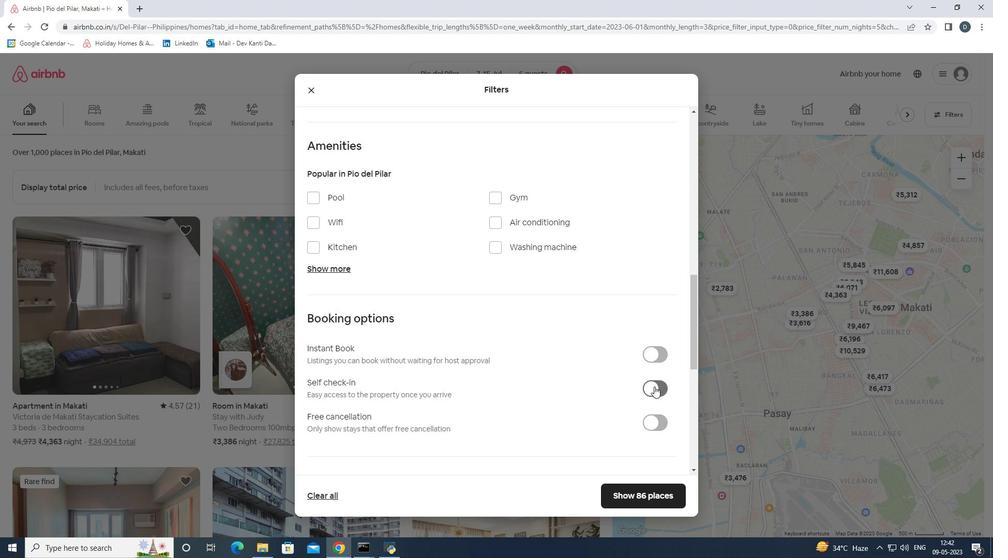 
Action: Mouse scrolled (654, 386) with delta (0, 0)
Screenshot: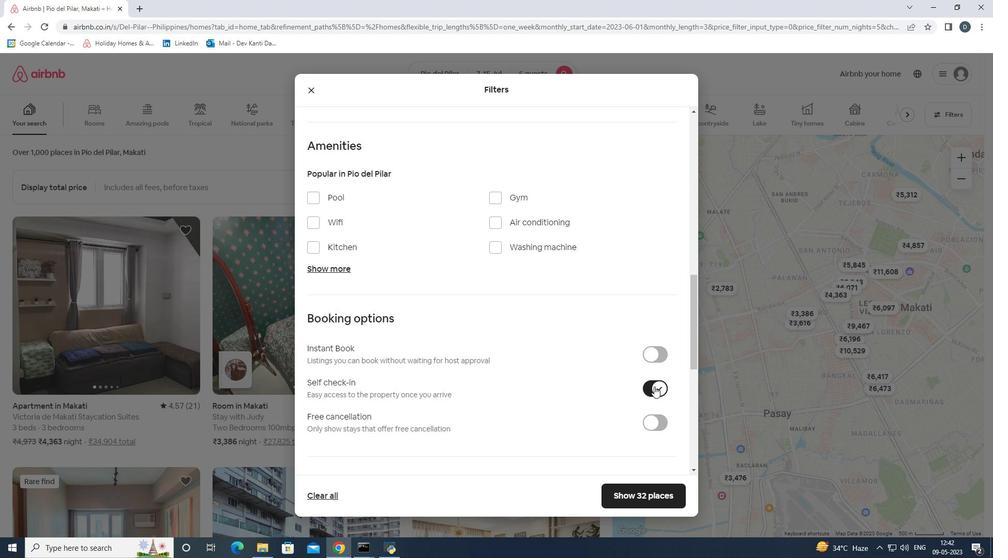 
Action: Mouse scrolled (654, 386) with delta (0, 0)
Screenshot: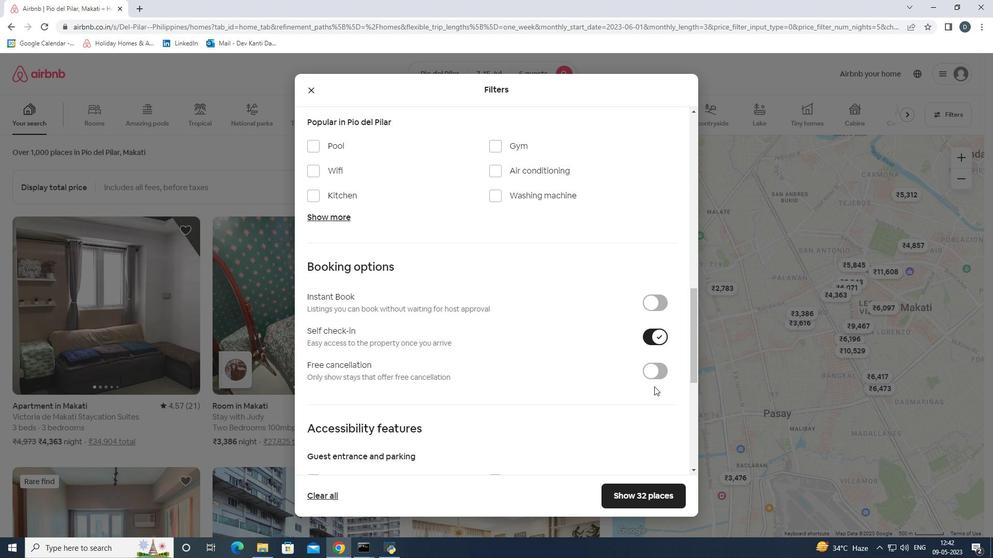 
Action: Mouse scrolled (654, 386) with delta (0, 0)
Screenshot: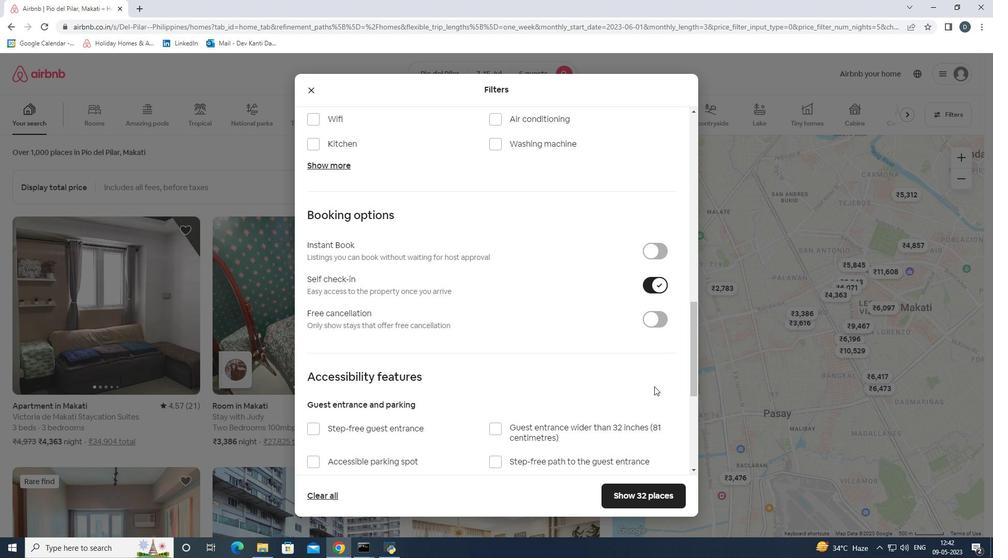 
Action: Mouse moved to (650, 386)
Screenshot: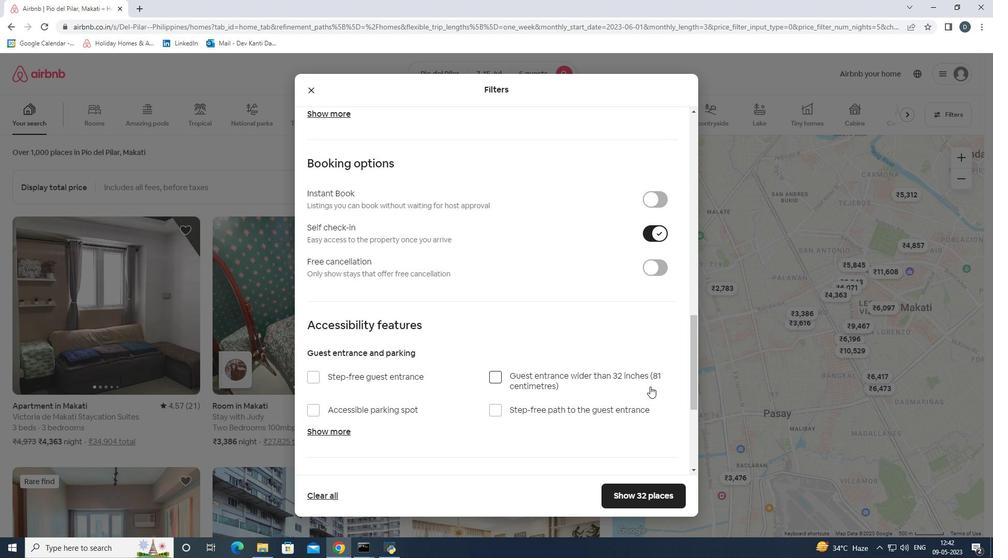 
Action: Mouse scrolled (650, 386) with delta (0, 0)
Screenshot: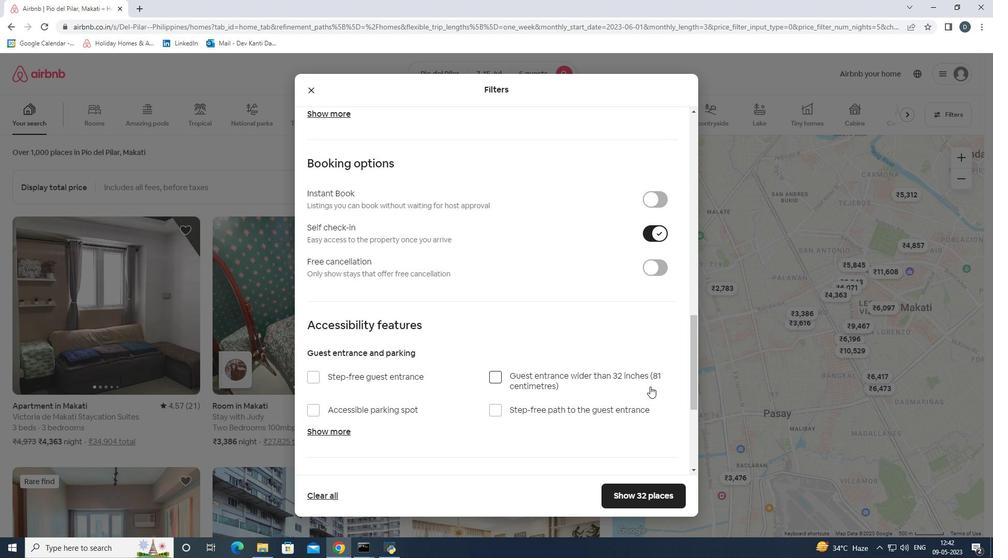 
Action: Mouse scrolled (650, 386) with delta (0, 0)
Screenshot: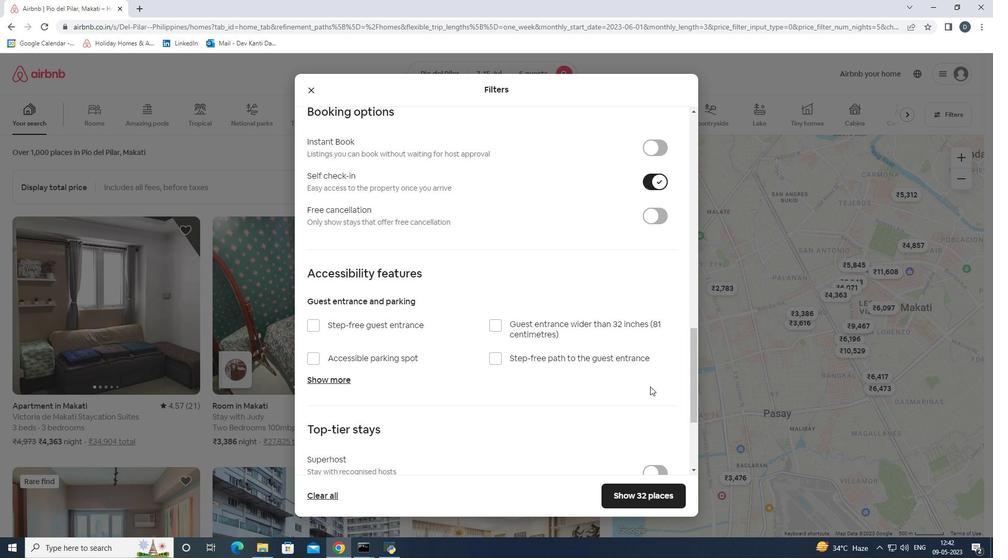 
Action: Mouse scrolled (650, 386) with delta (0, 0)
Screenshot: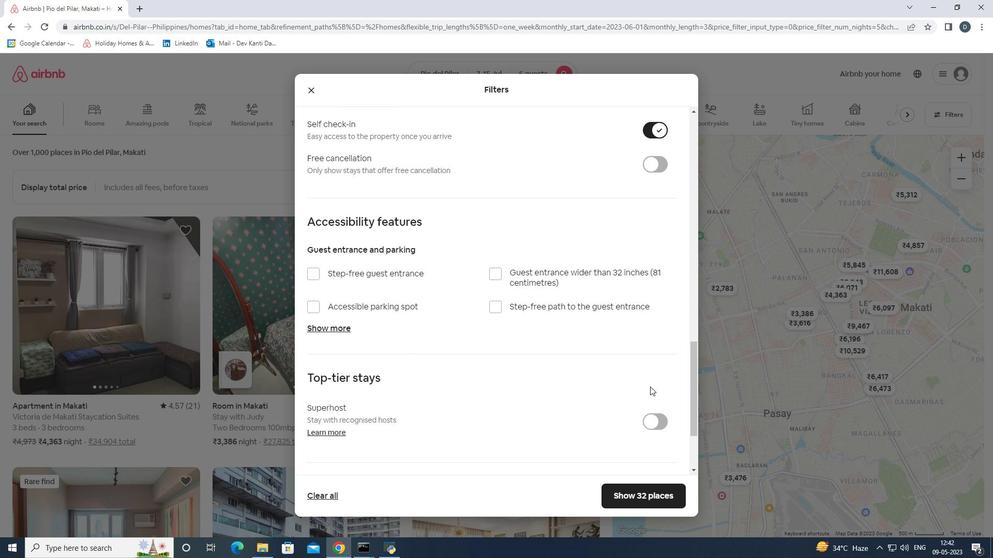 
Action: Mouse scrolled (650, 387) with delta (0, 0)
Screenshot: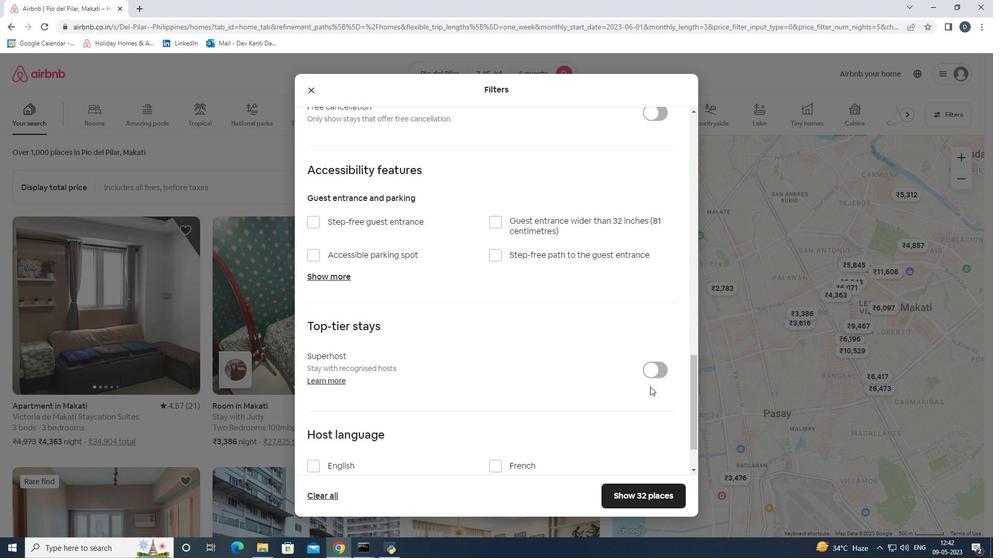 
Action: Mouse scrolled (650, 387) with delta (0, 0)
Screenshot: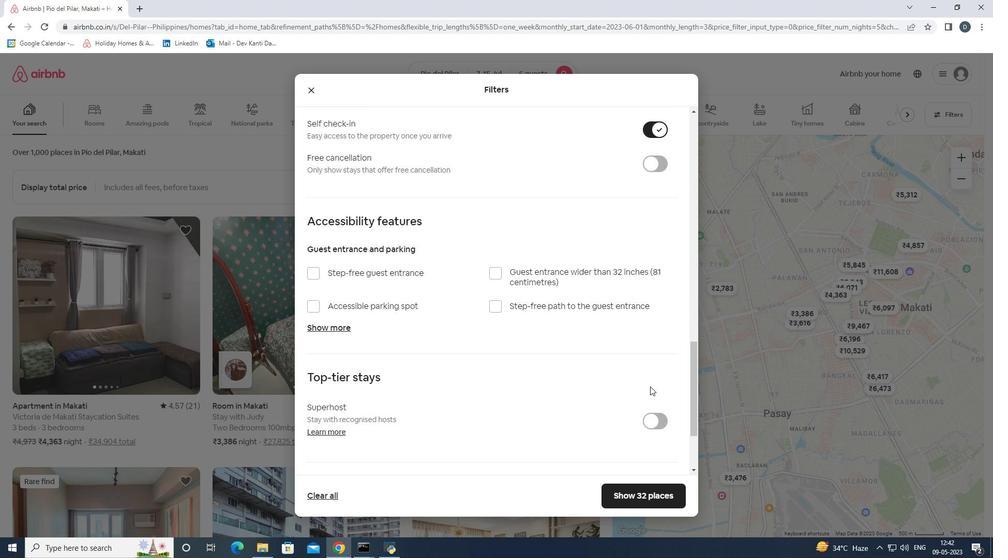
Action: Mouse scrolled (650, 386) with delta (0, 0)
Screenshot: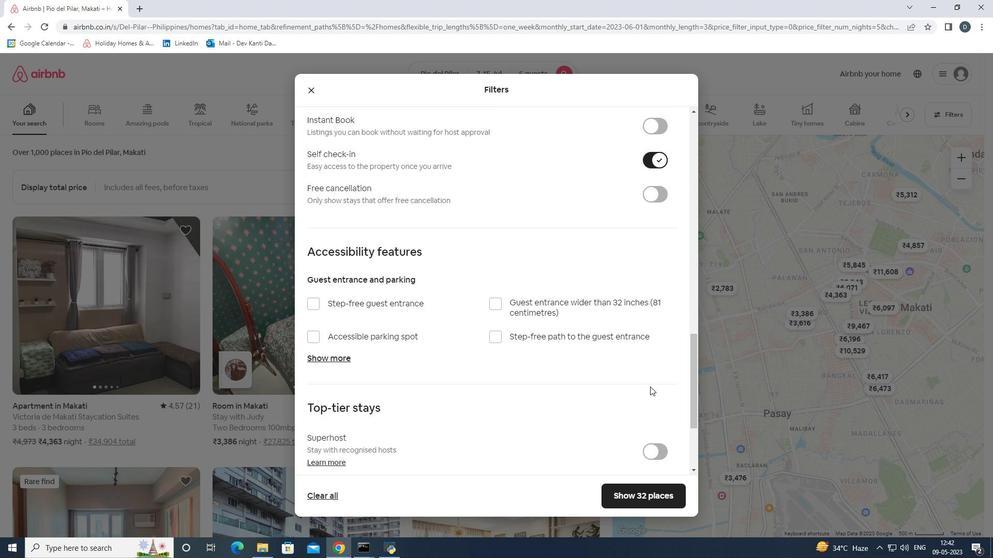 
Action: Mouse scrolled (650, 386) with delta (0, 0)
Screenshot: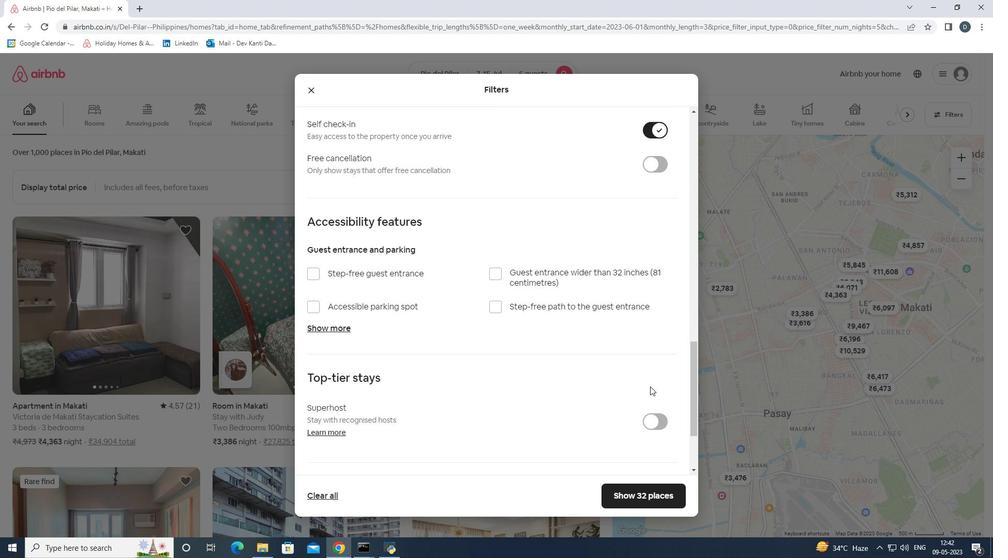 
Action: Mouse scrolled (650, 386) with delta (0, 0)
Screenshot: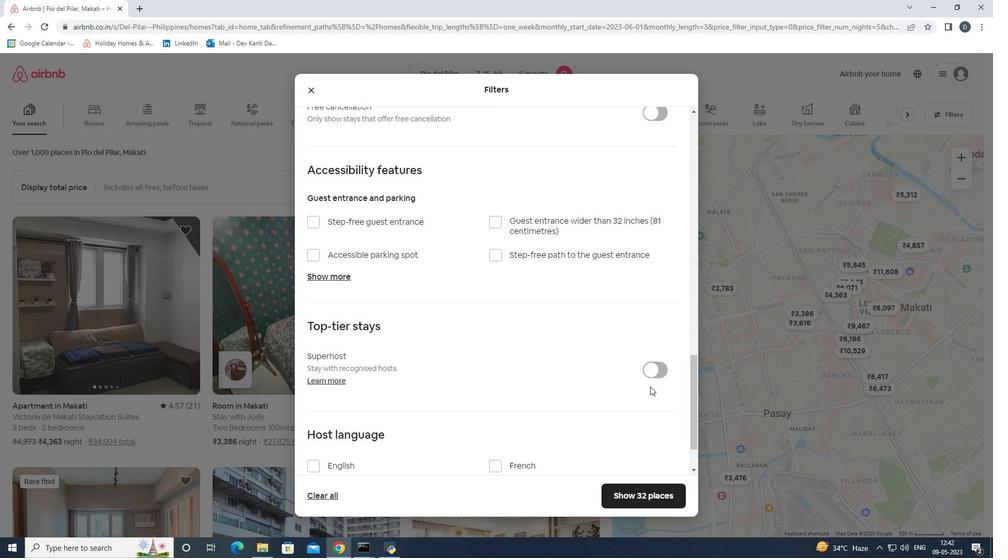 
Action: Mouse scrolled (650, 386) with delta (0, 0)
Screenshot: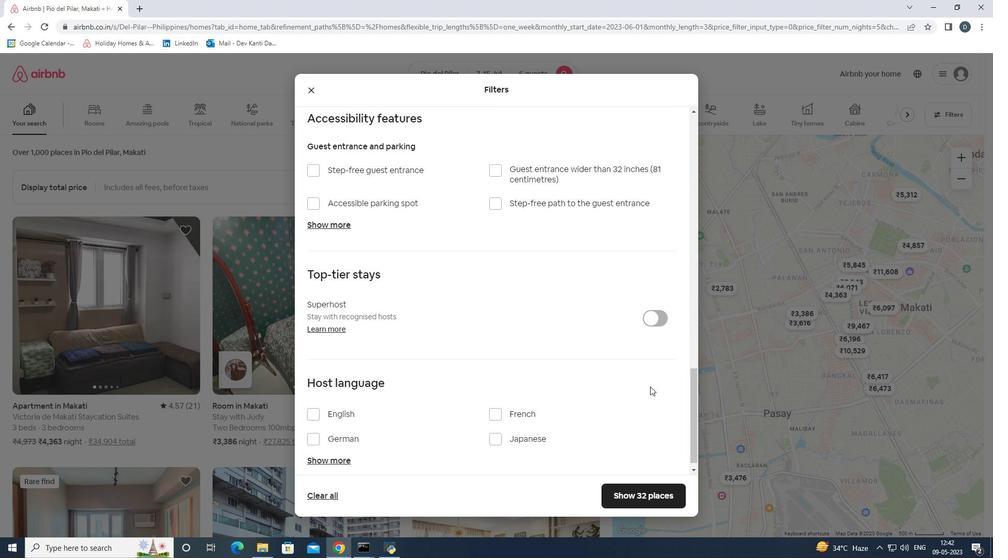 
Action: Mouse moved to (337, 400)
Screenshot: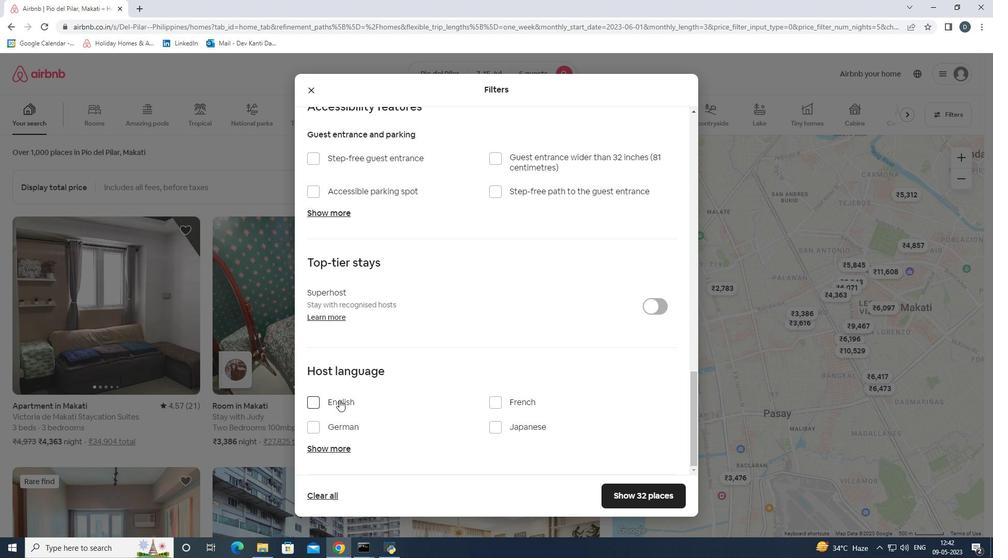 
Action: Mouse pressed left at (337, 400)
Screenshot: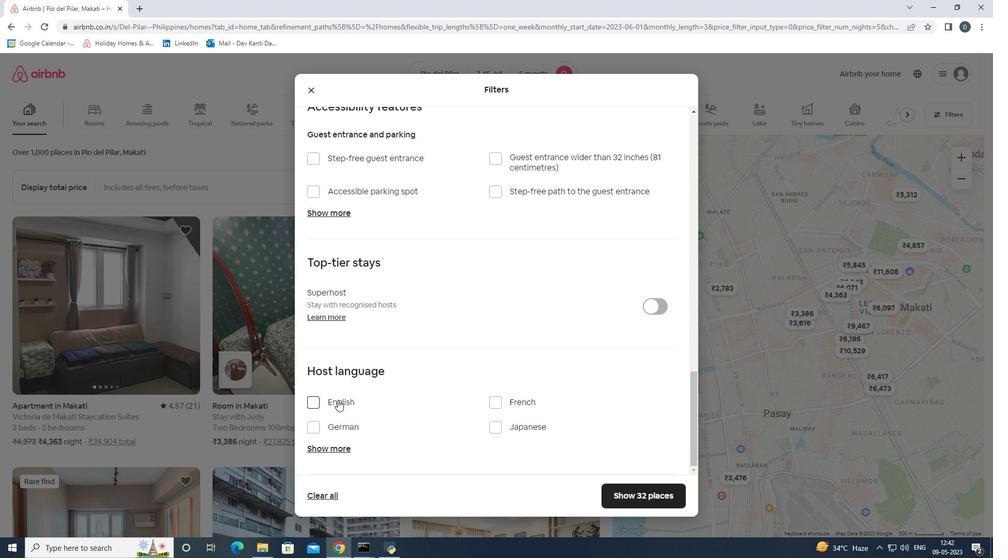 
Action: Mouse moved to (617, 487)
Screenshot: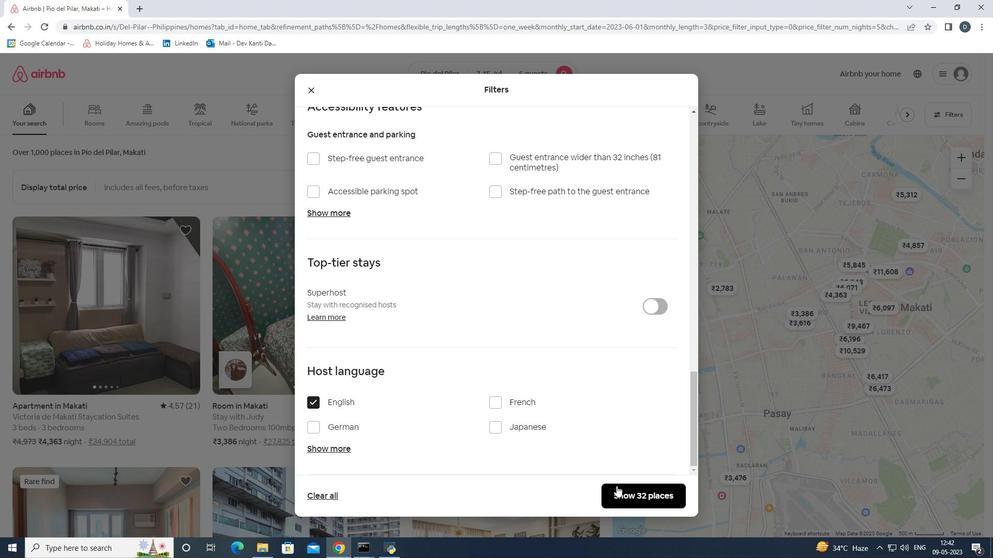 
Action: Mouse pressed left at (617, 487)
Screenshot: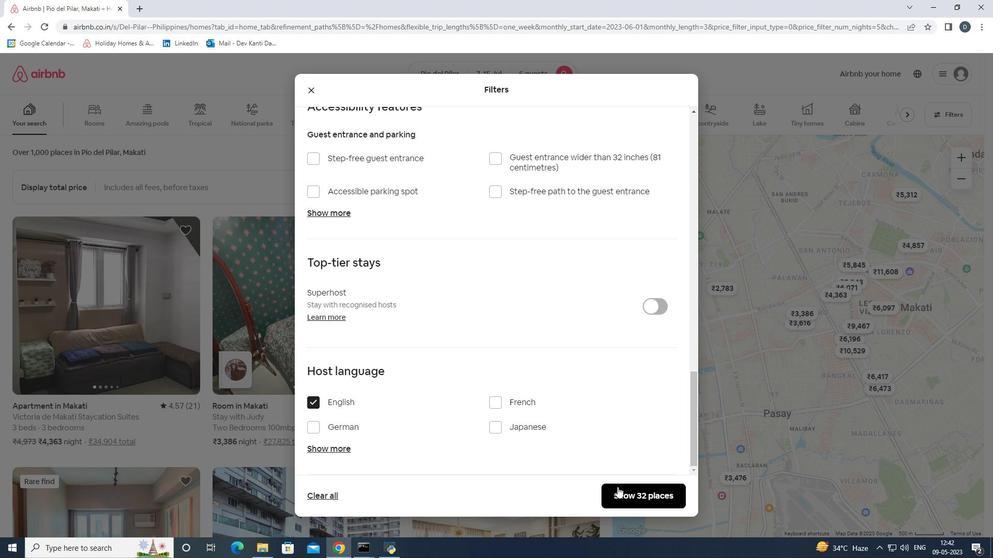 
Action: Mouse moved to (608, 481)
Screenshot: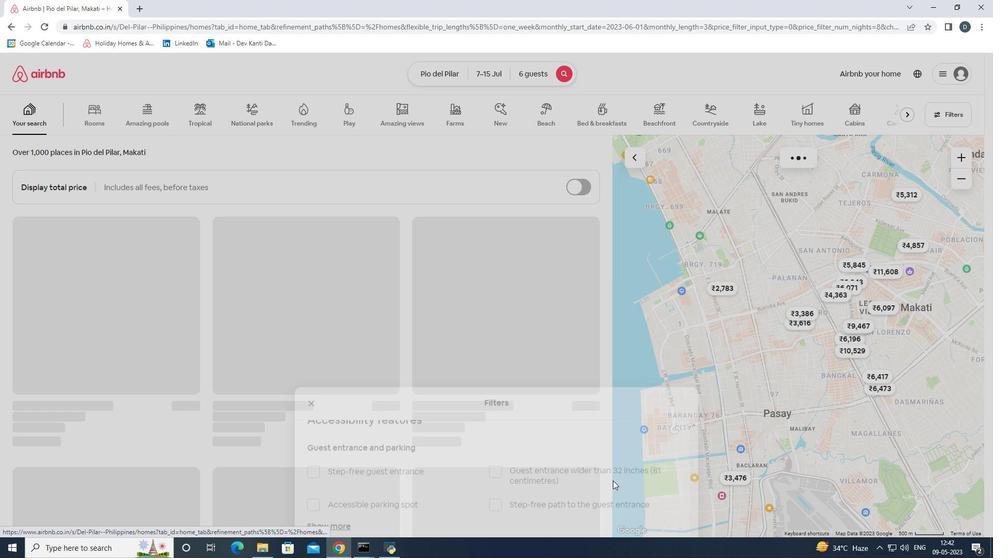 
